 Task: Create a sub task Gather and Analyse Requirements for the task  Implement a new remote support system for a company's IT department in the project AgileFever , assign it to team member softage.4@softage.net and update the status of the sub task to  Off Track , set the priority of the sub task to High
Action: Mouse moved to (382, 461)
Screenshot: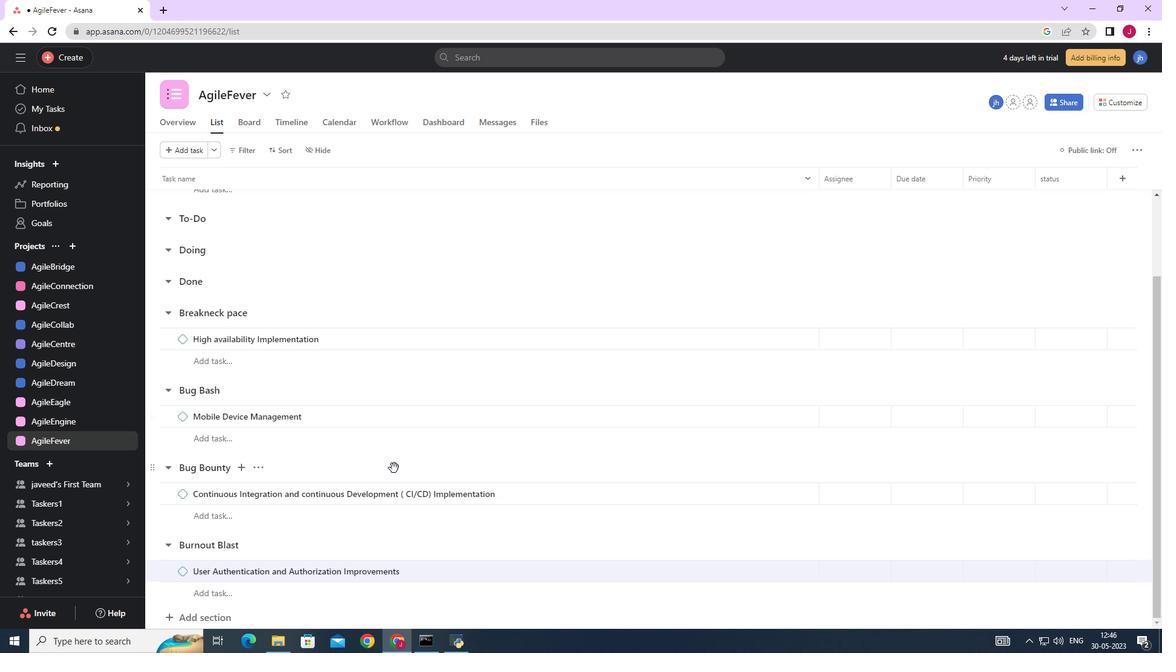 
Action: Mouse scrolled (382, 461) with delta (0, 0)
Screenshot: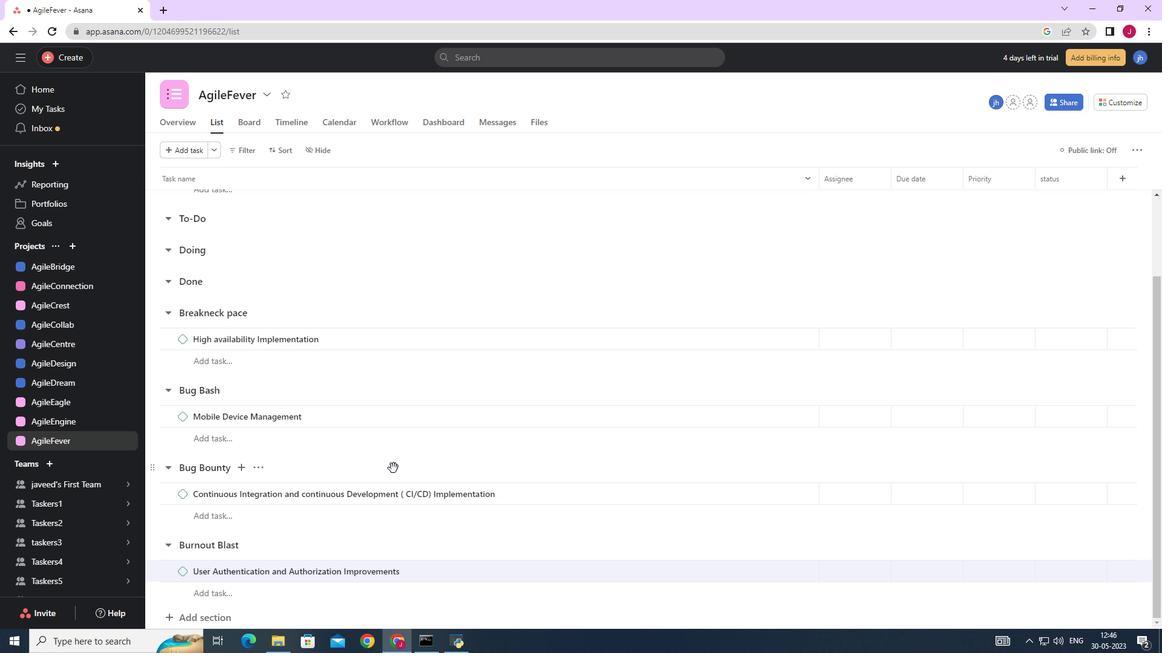 
Action: Mouse scrolled (382, 461) with delta (0, 0)
Screenshot: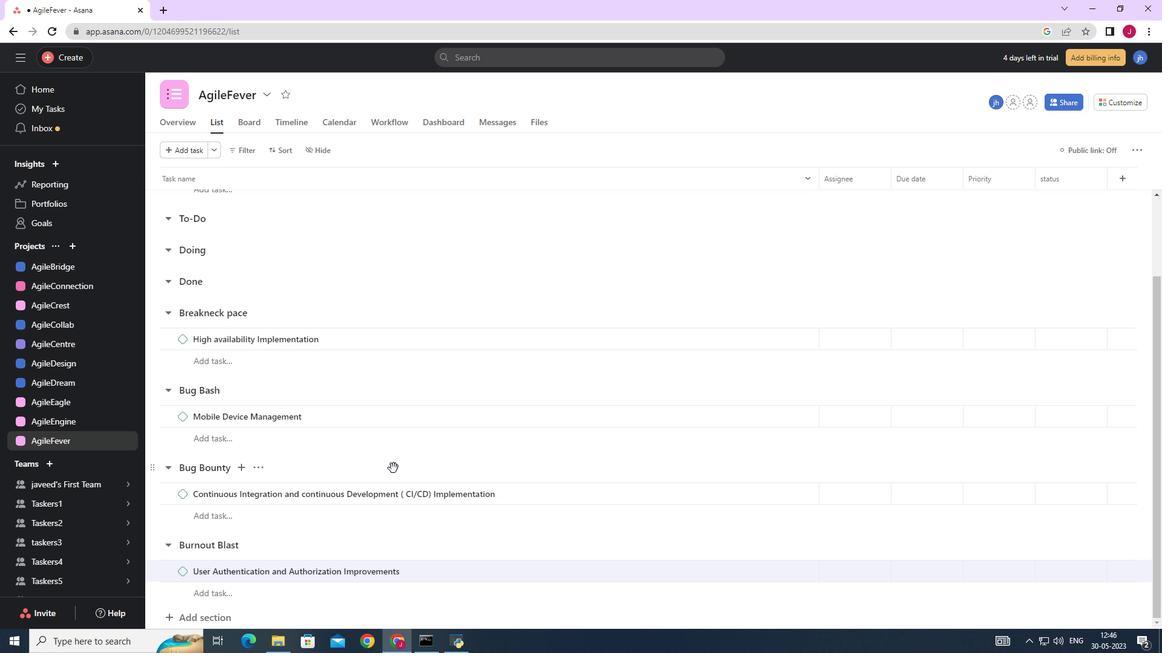 
Action: Mouse scrolled (382, 461) with delta (0, 0)
Screenshot: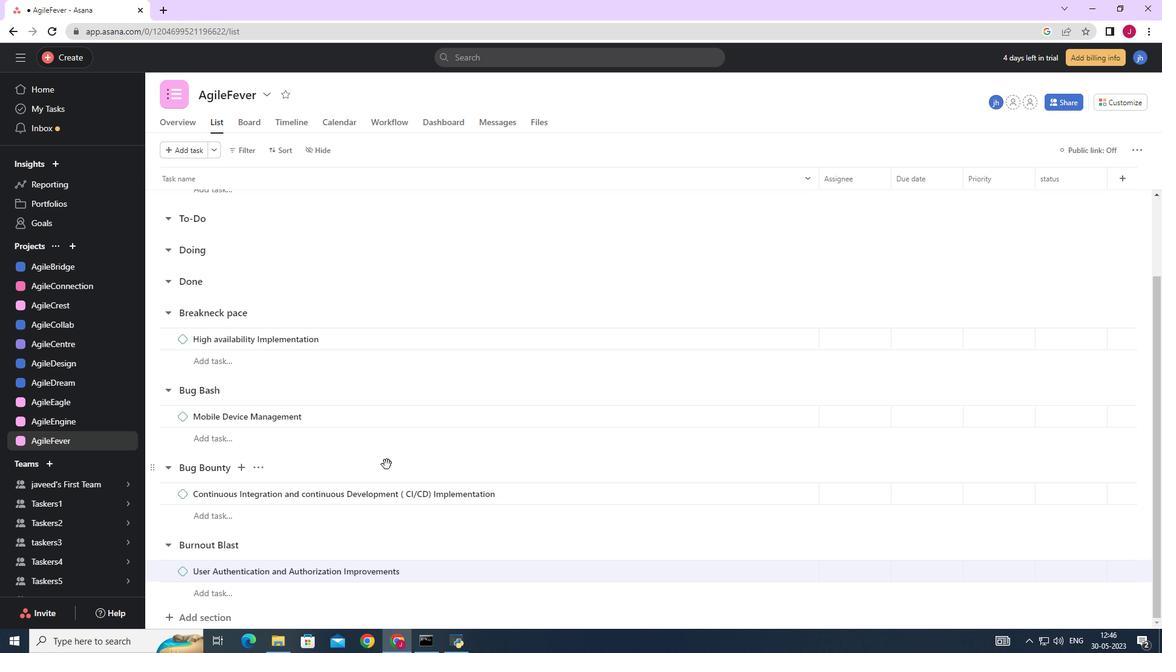 
Action: Mouse scrolled (382, 461) with delta (0, 0)
Screenshot: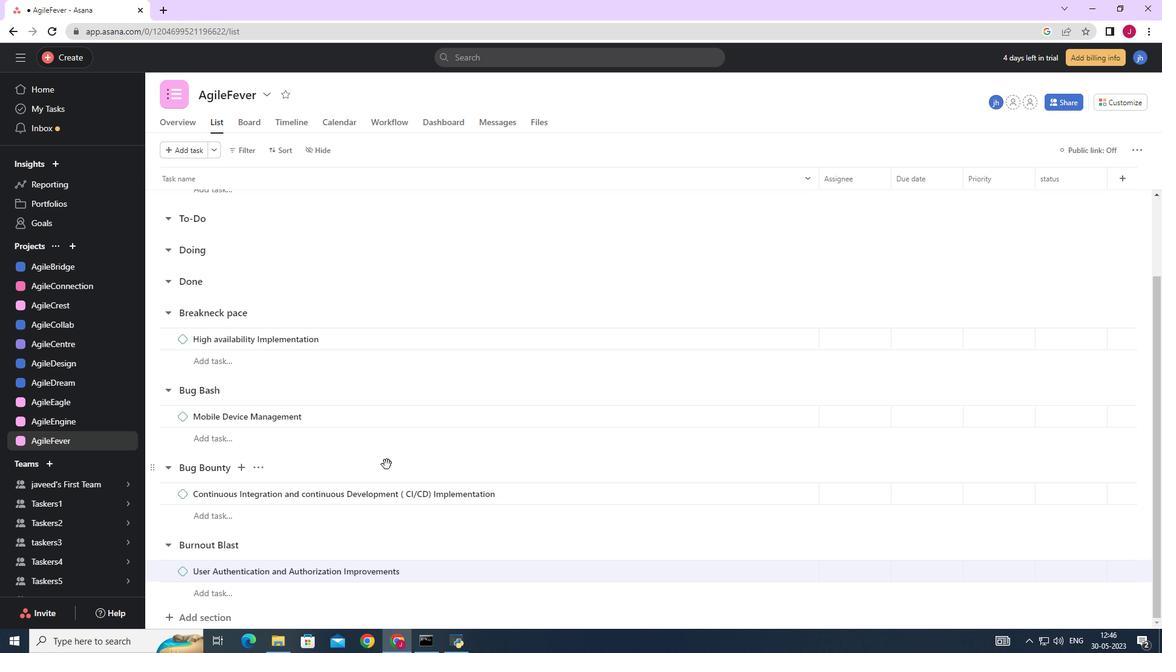 
Action: Mouse moved to (369, 416)
Screenshot: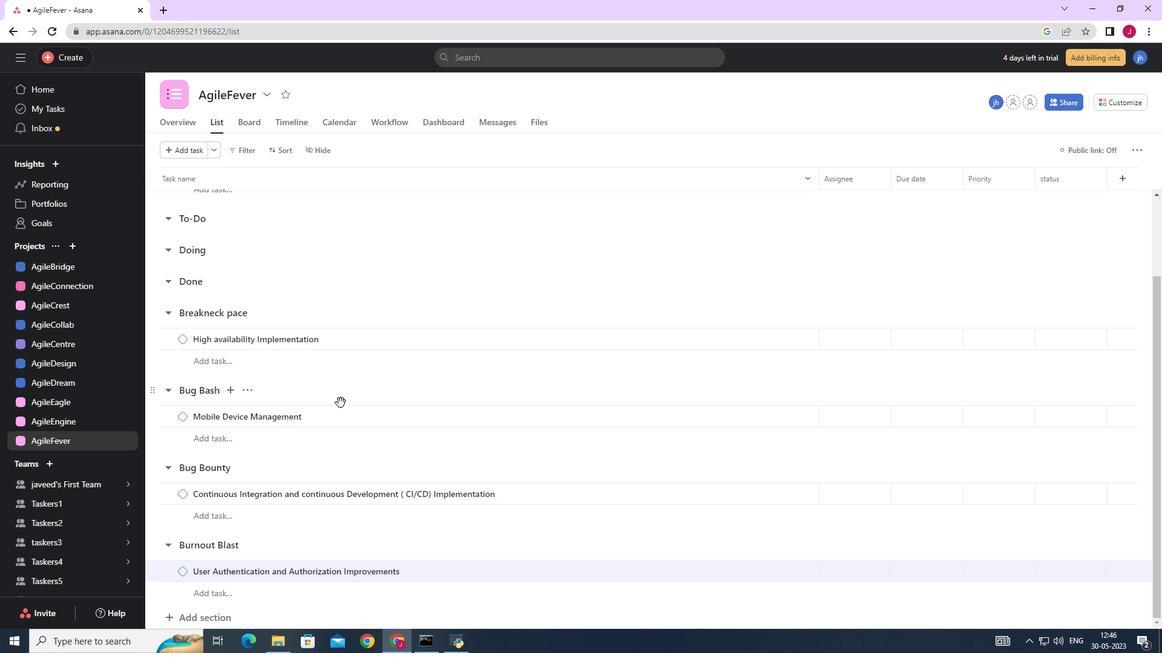 
Action: Mouse scrolled (369, 417) with delta (0, 0)
Screenshot: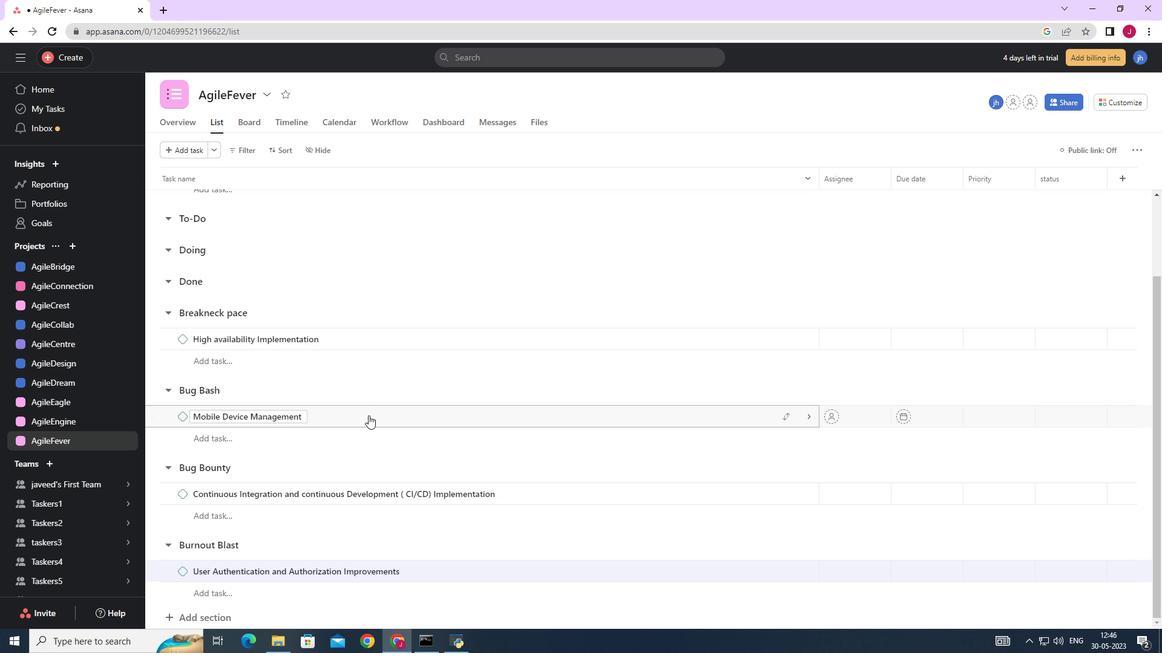 
Action: Mouse scrolled (369, 417) with delta (0, 0)
Screenshot: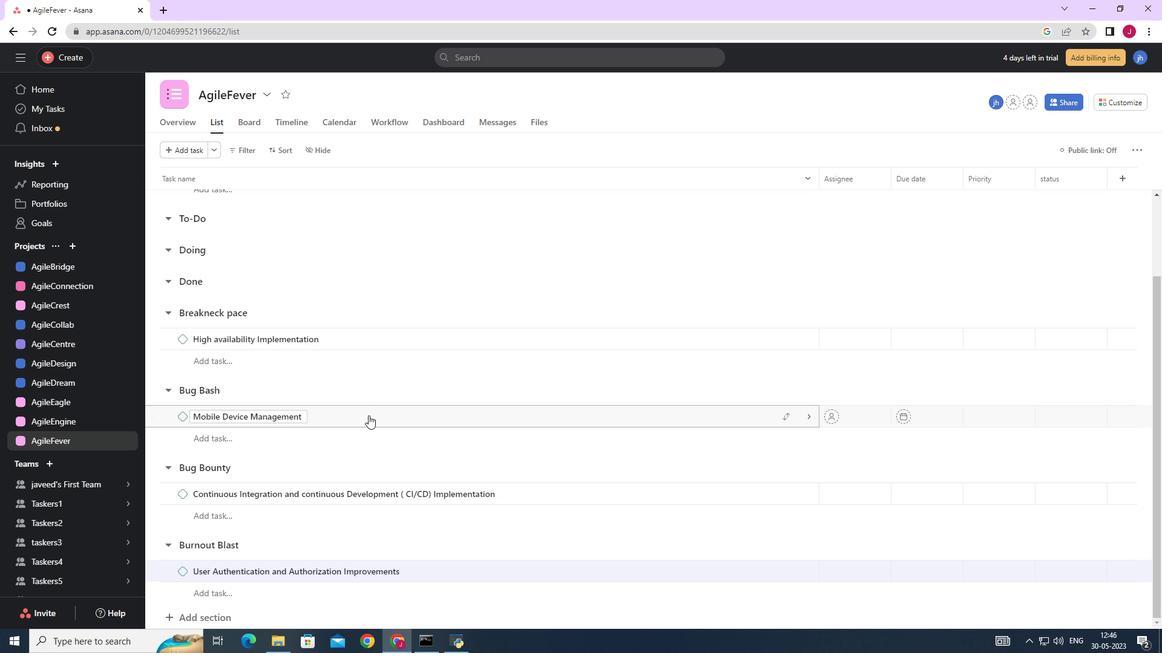 
Action: Mouse scrolled (369, 417) with delta (0, 0)
Screenshot: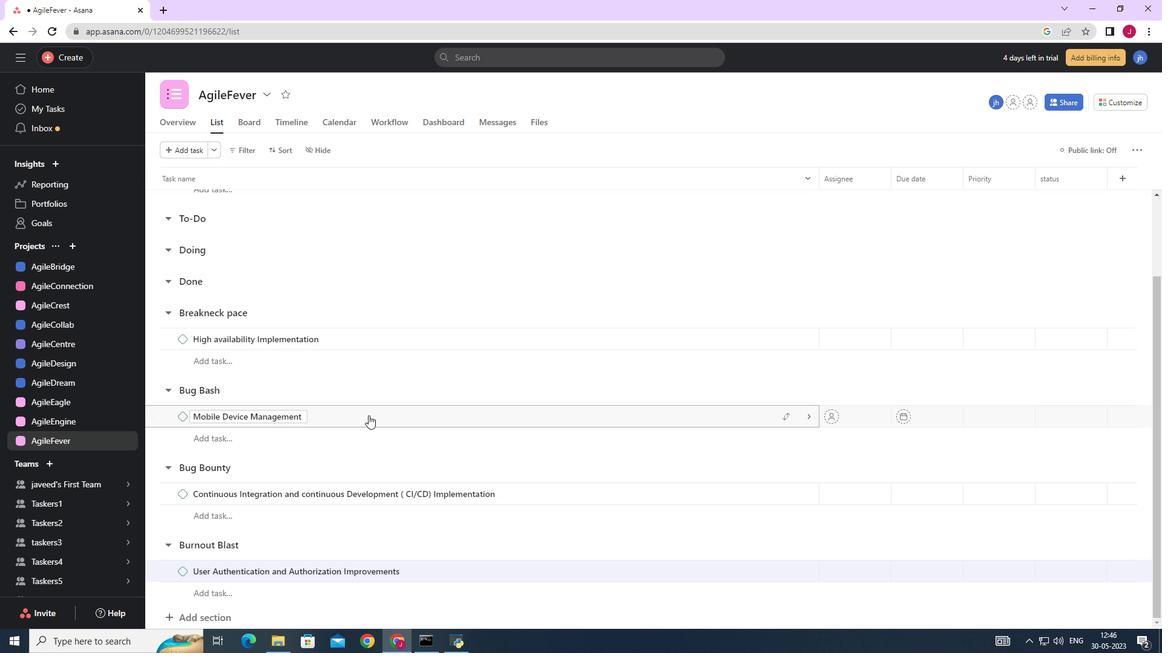 
Action: Mouse scrolled (369, 417) with delta (0, 0)
Screenshot: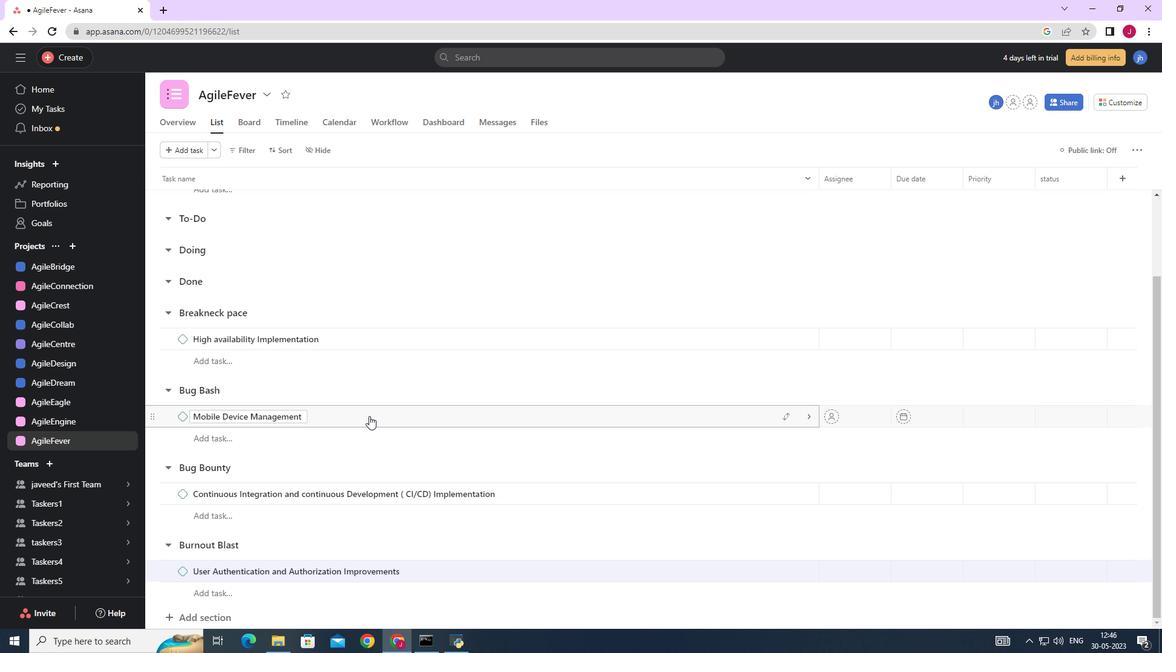 
Action: Mouse moved to (374, 464)
Screenshot: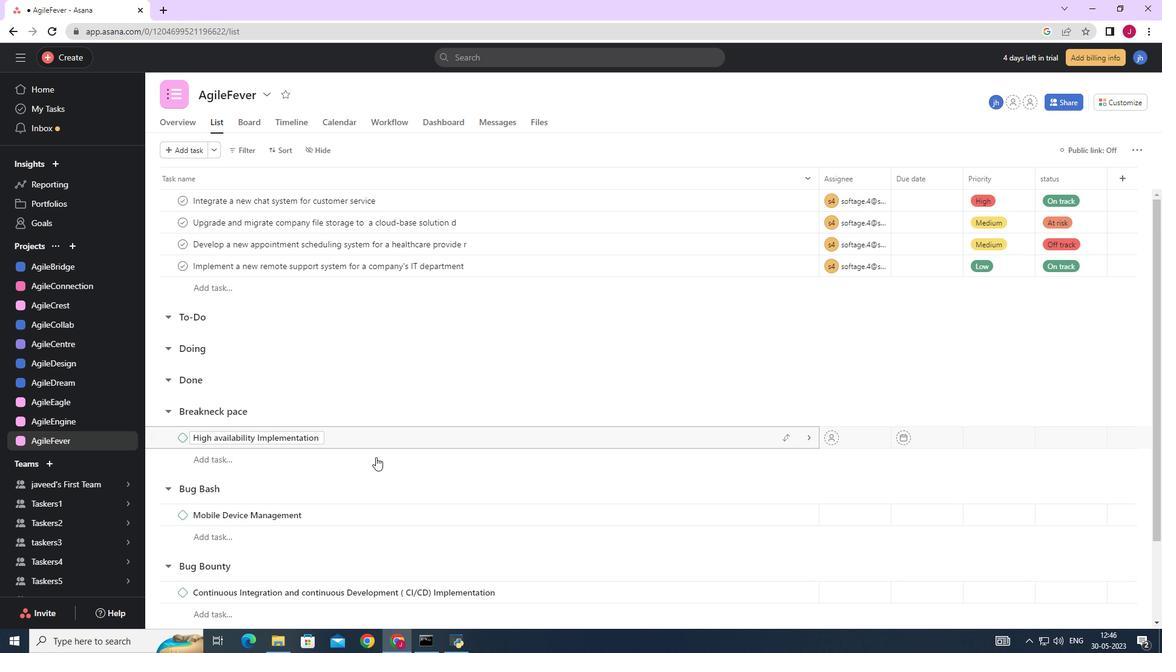 
Action: Mouse scrolled (374, 461) with delta (0, 0)
Screenshot: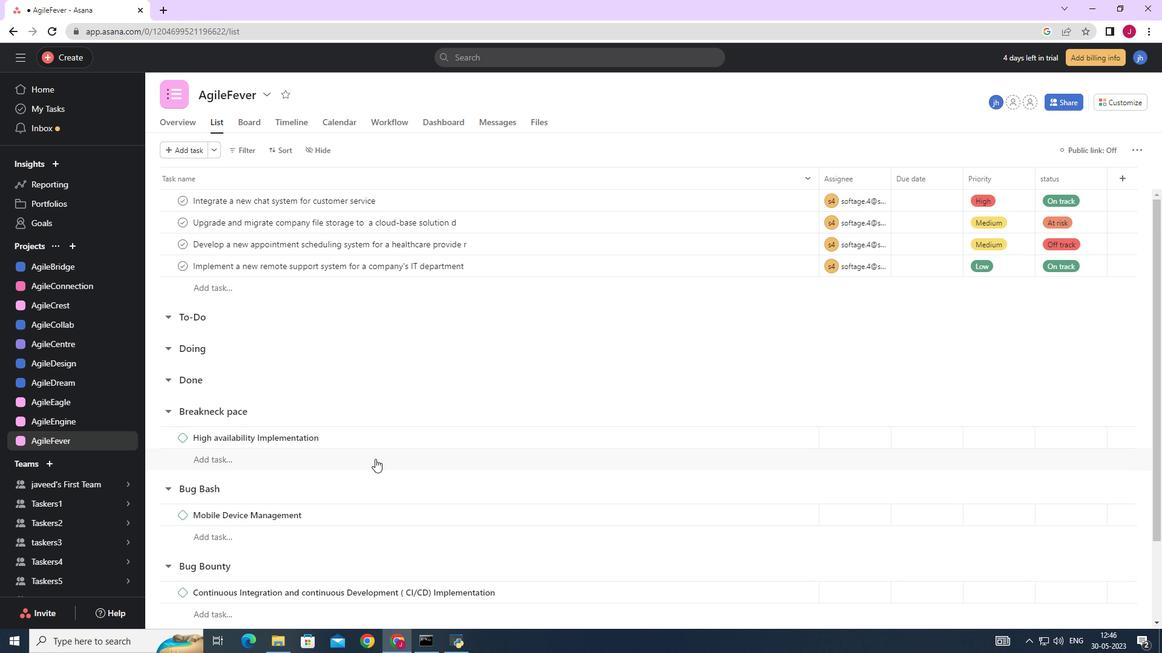 
Action: Mouse moved to (372, 470)
Screenshot: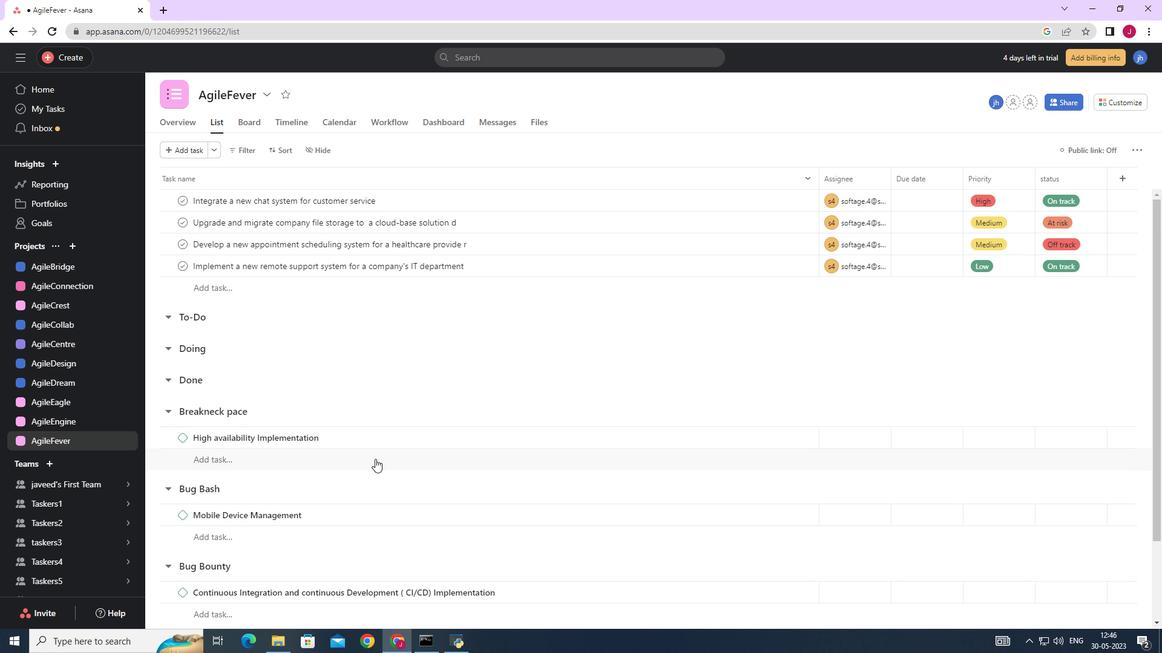 
Action: Mouse scrolled (374, 466) with delta (0, 0)
Screenshot: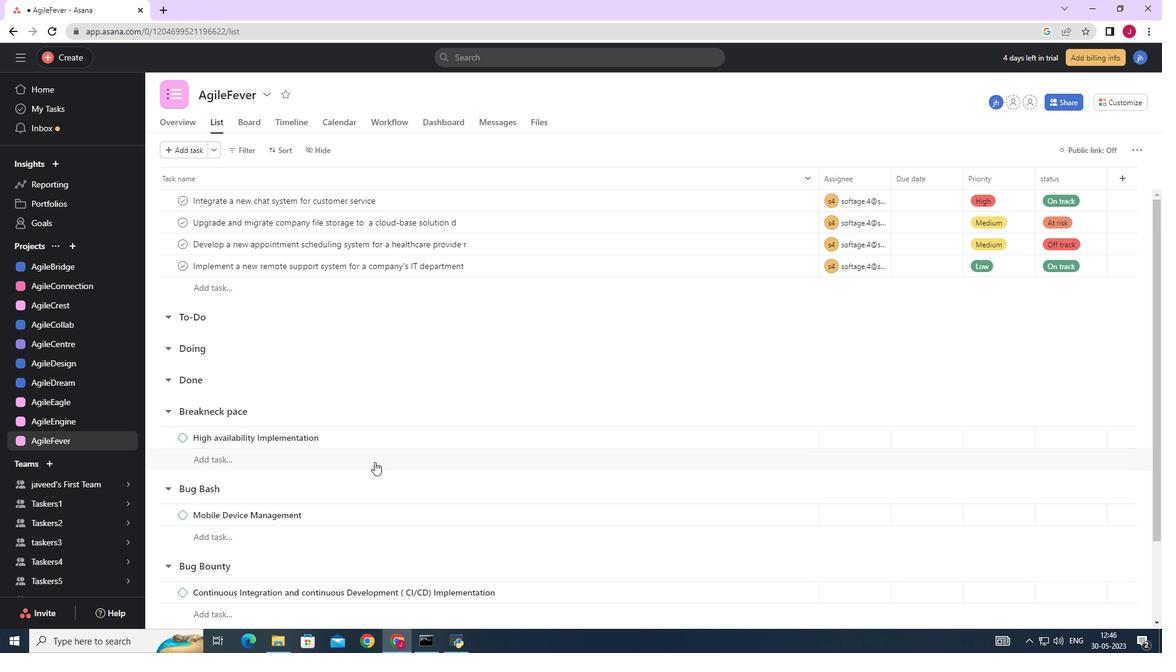 
Action: Mouse scrolled (374, 466) with delta (0, 0)
Screenshot: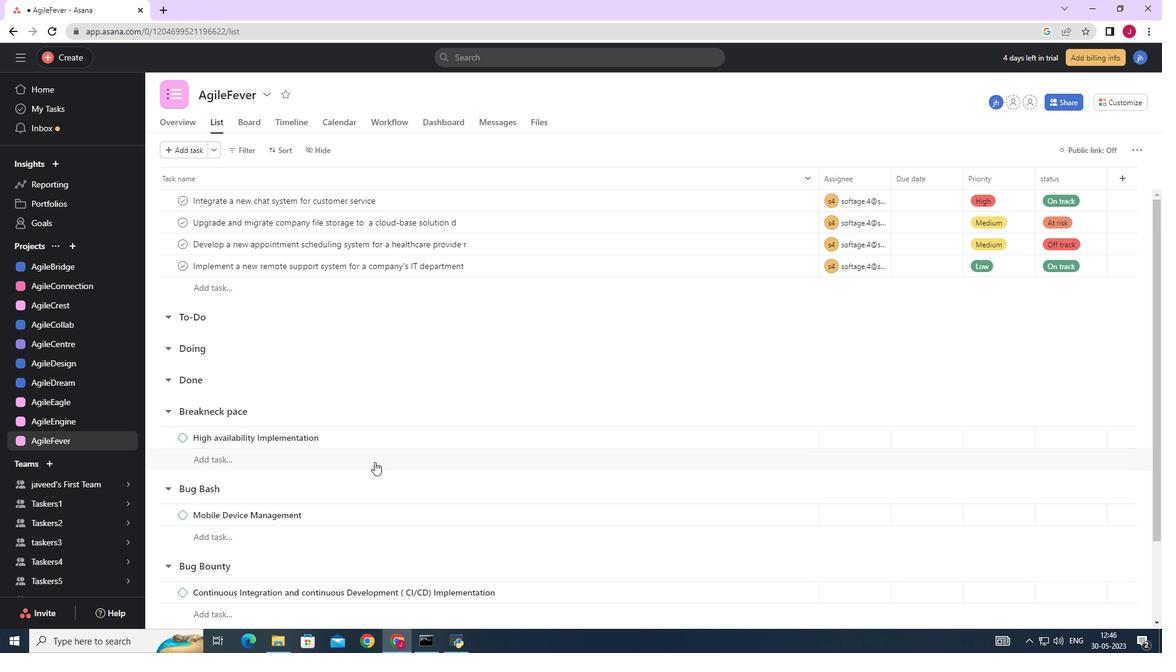 
Action: Mouse scrolled (374, 466) with delta (0, 0)
Screenshot: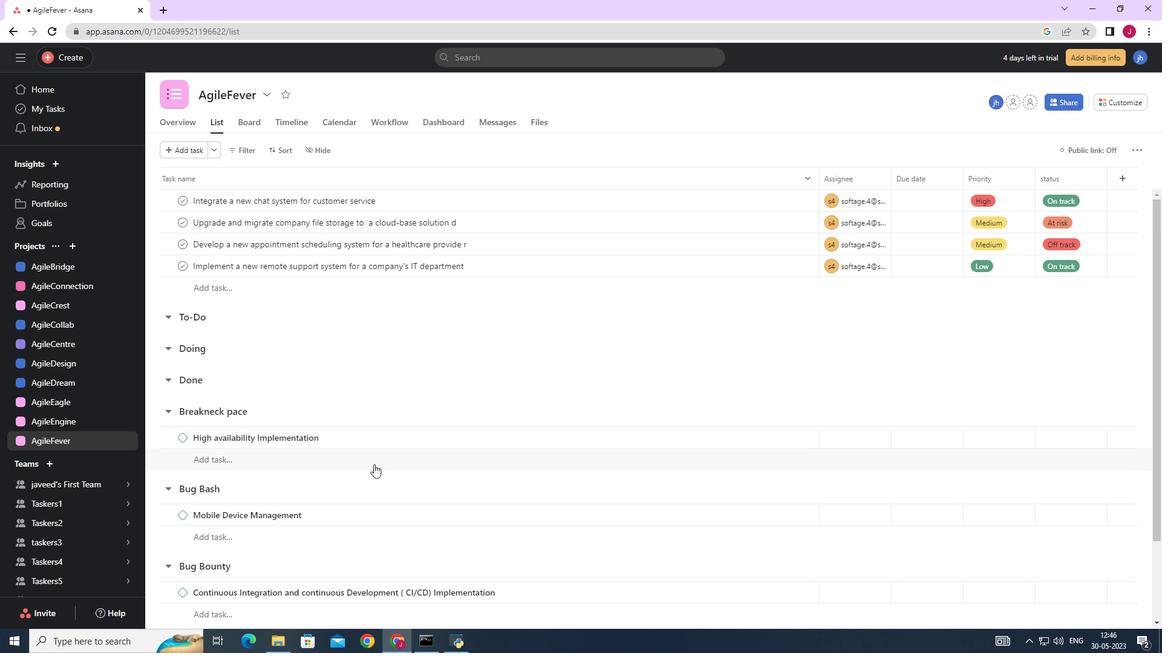 
Action: Mouse scrolled (374, 466) with delta (0, 0)
Screenshot: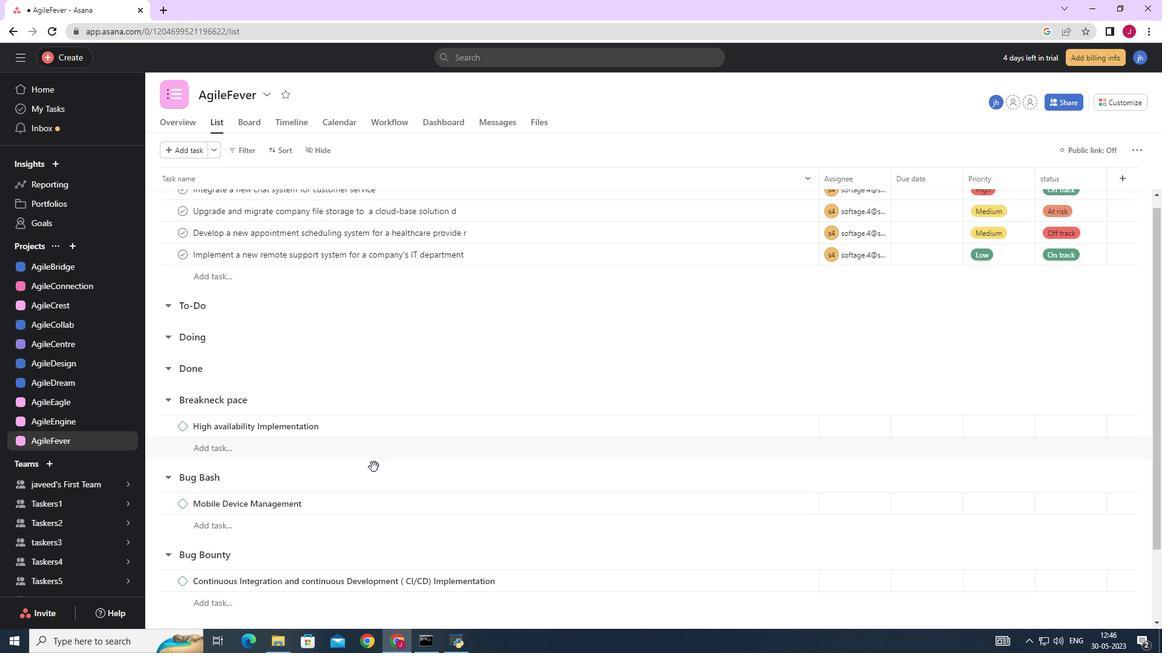 
Action: Mouse scrolled (373, 467) with delta (0, 0)
Screenshot: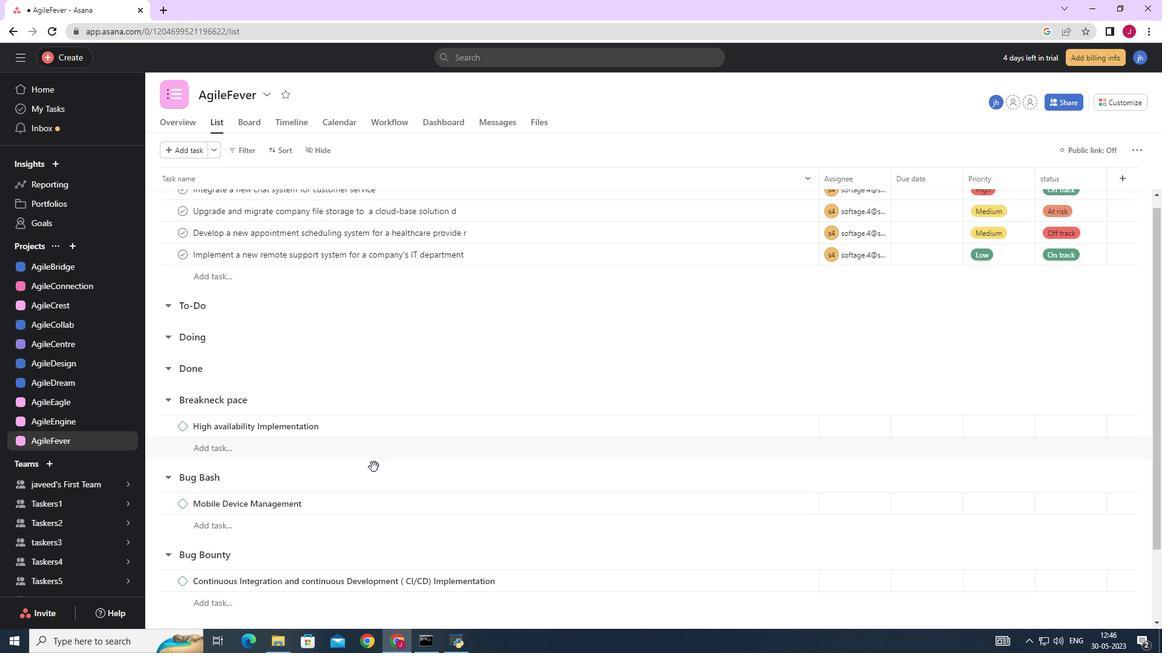 
Action: Mouse moved to (371, 470)
Screenshot: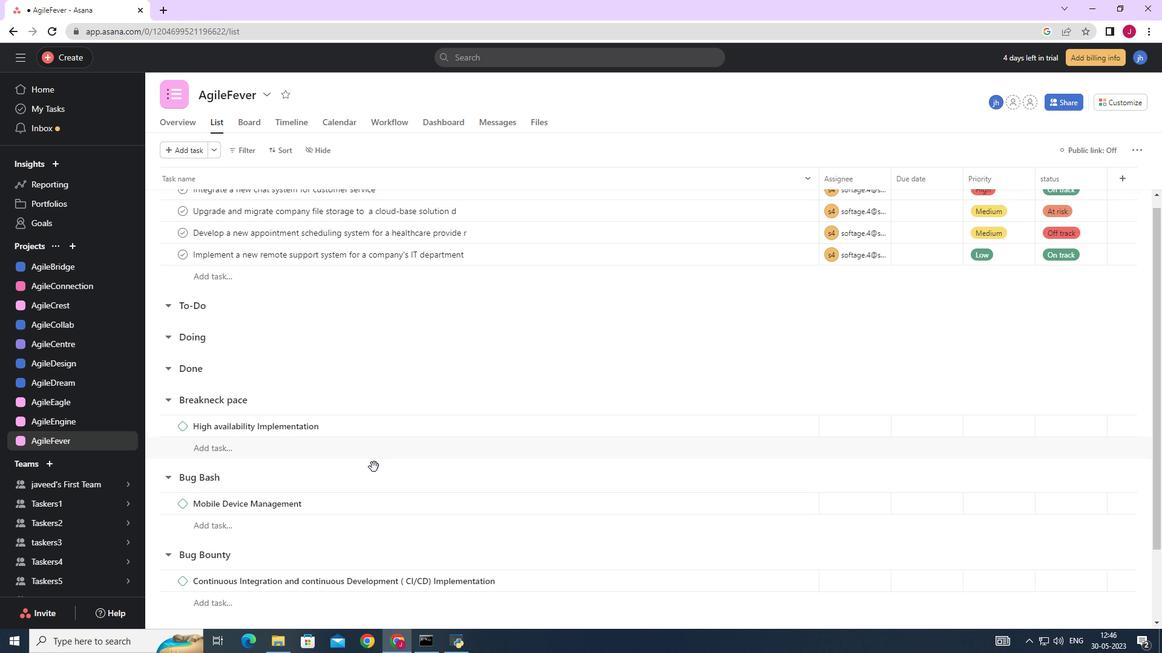 
Action: Mouse scrolled (371, 470) with delta (0, 0)
Screenshot: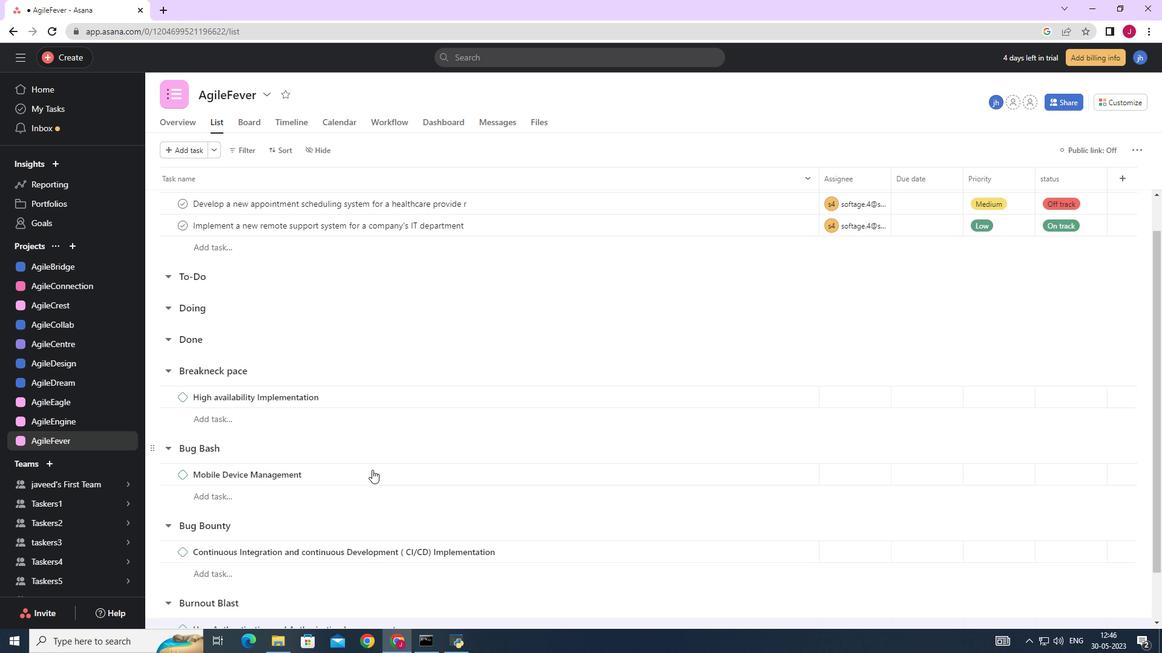
Action: Mouse scrolled (371, 470) with delta (0, 0)
Screenshot: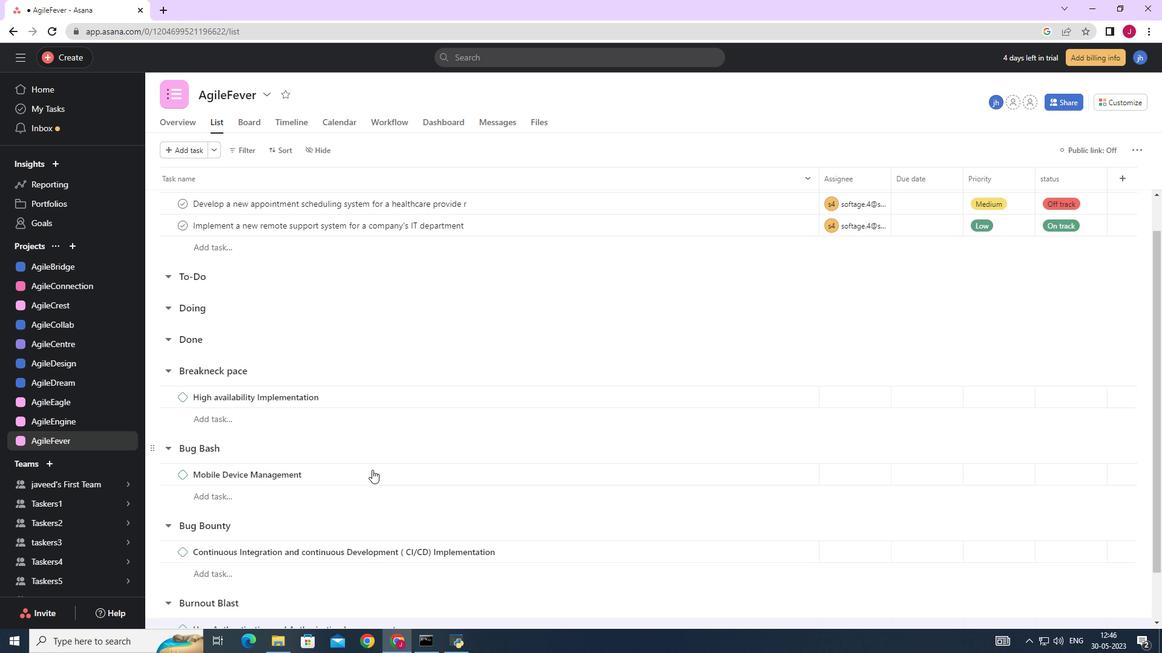 
Action: Mouse scrolled (371, 470) with delta (0, 0)
Screenshot: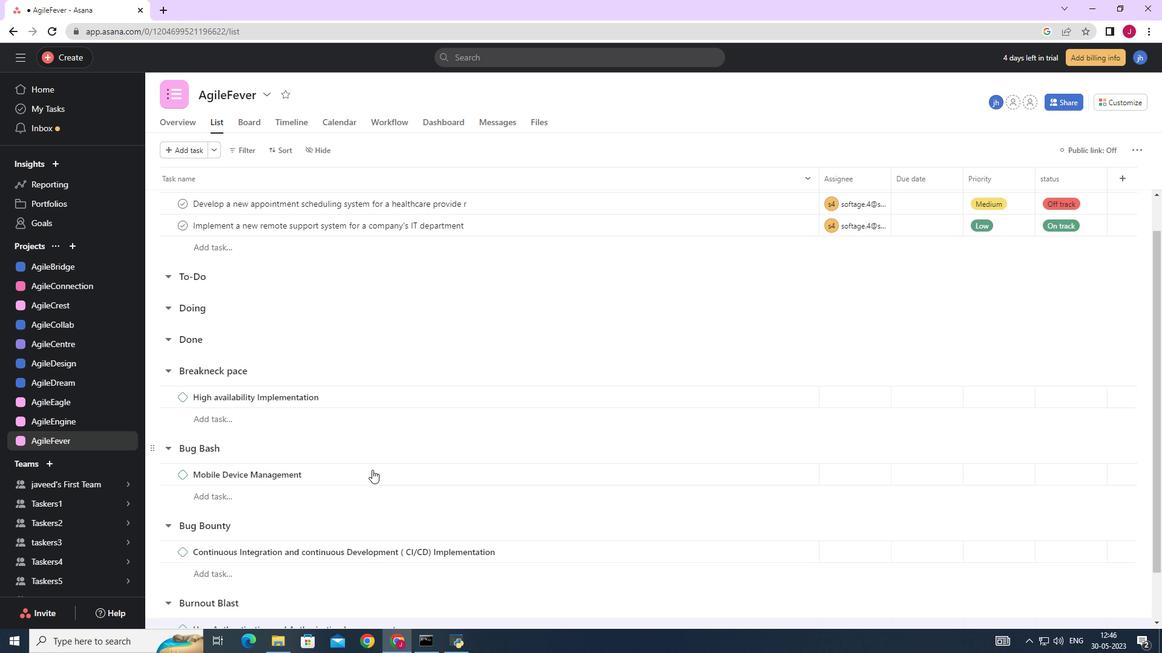 
Action: Mouse scrolled (371, 470) with delta (0, 0)
Screenshot: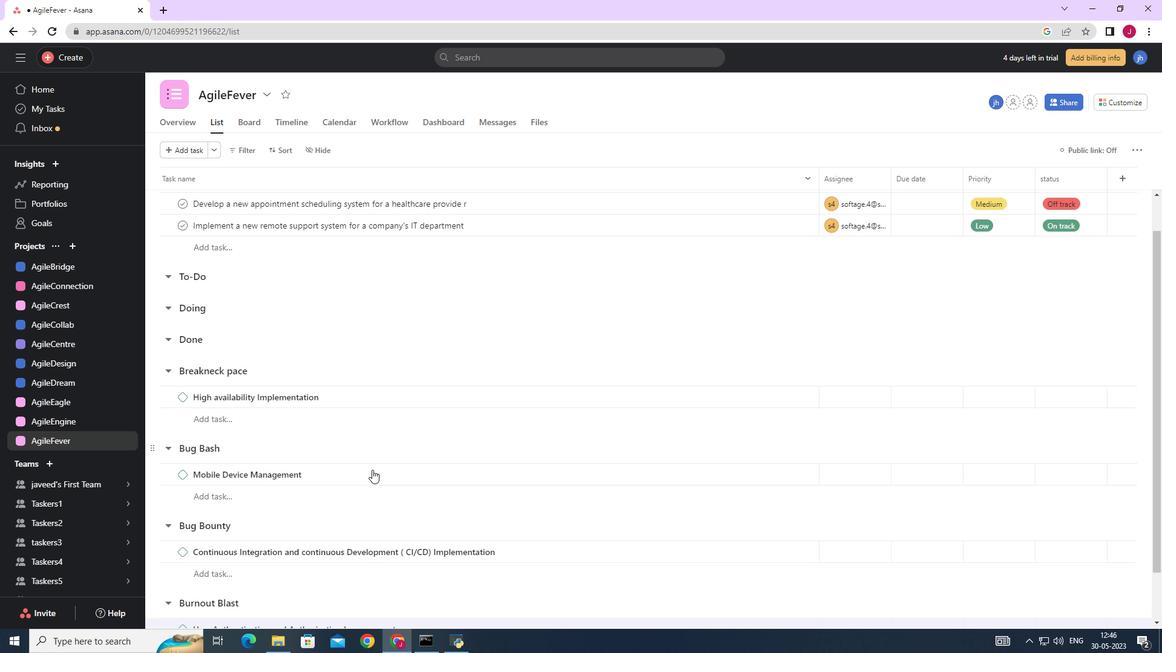 
Action: Mouse scrolled (371, 470) with delta (0, 0)
Screenshot: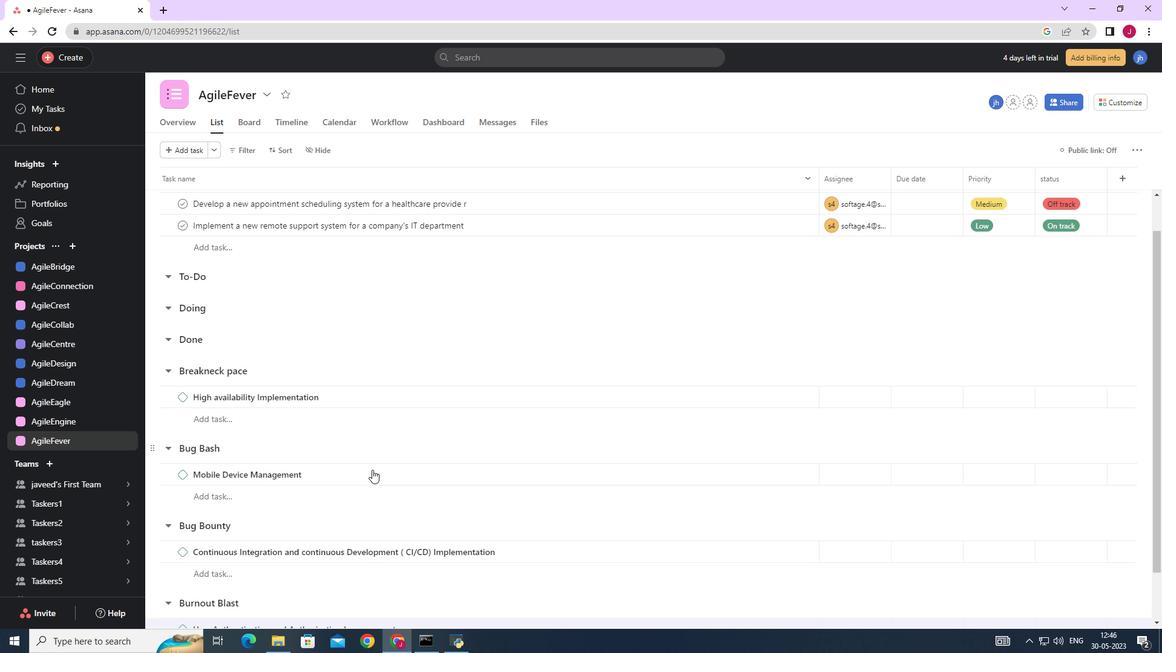 
Action: Mouse moved to (371, 470)
Screenshot: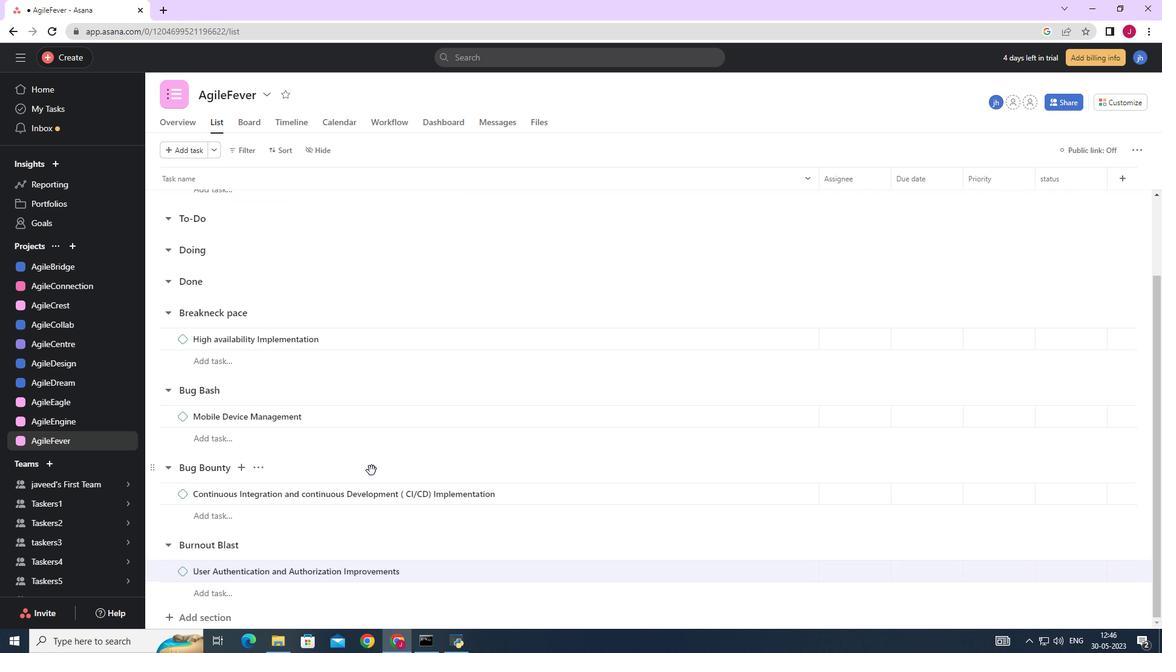 
Action: Mouse scrolled (371, 470) with delta (0, 0)
Screenshot: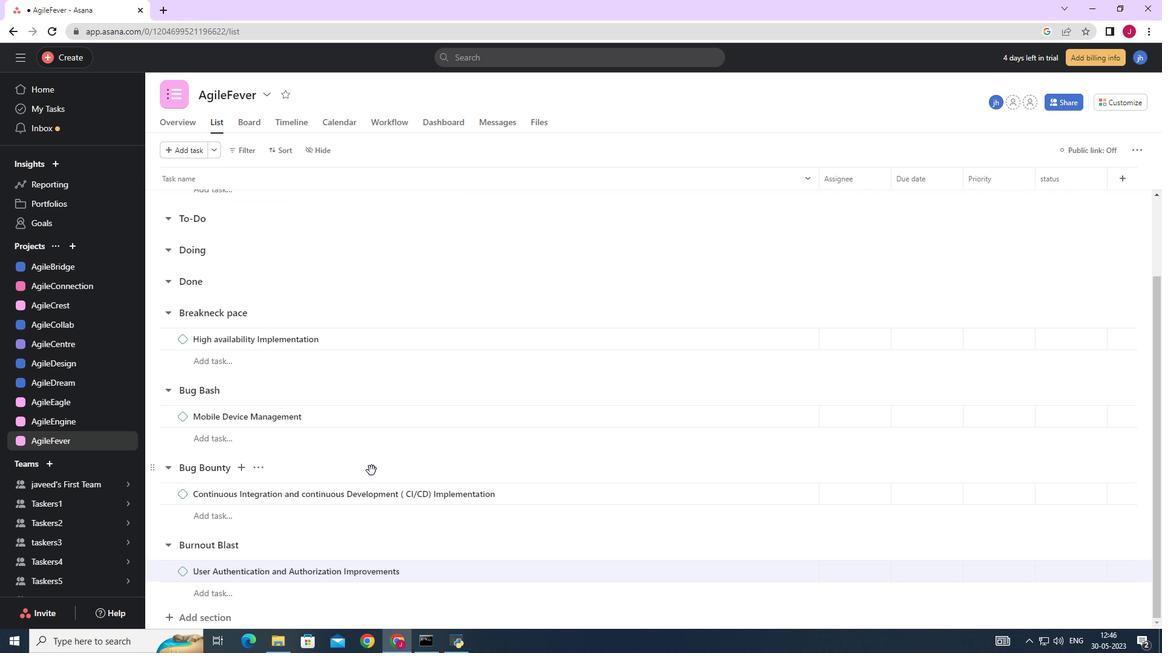 
Action: Mouse scrolled (371, 470) with delta (0, 0)
Screenshot: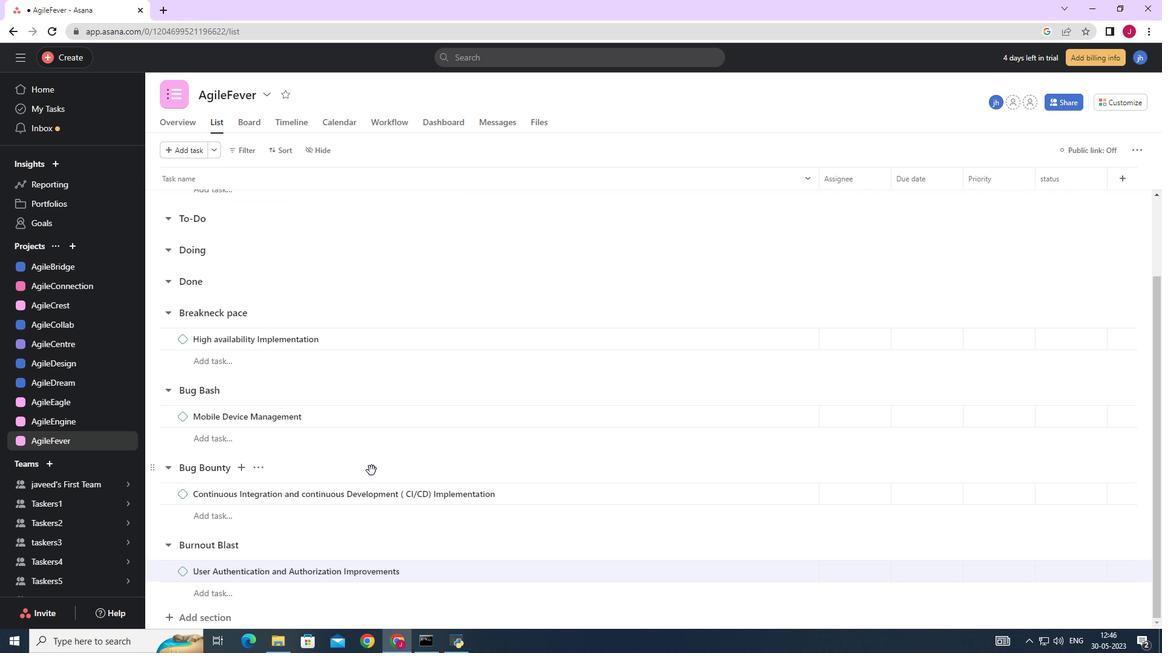 
Action: Mouse scrolled (371, 470) with delta (0, 0)
Screenshot: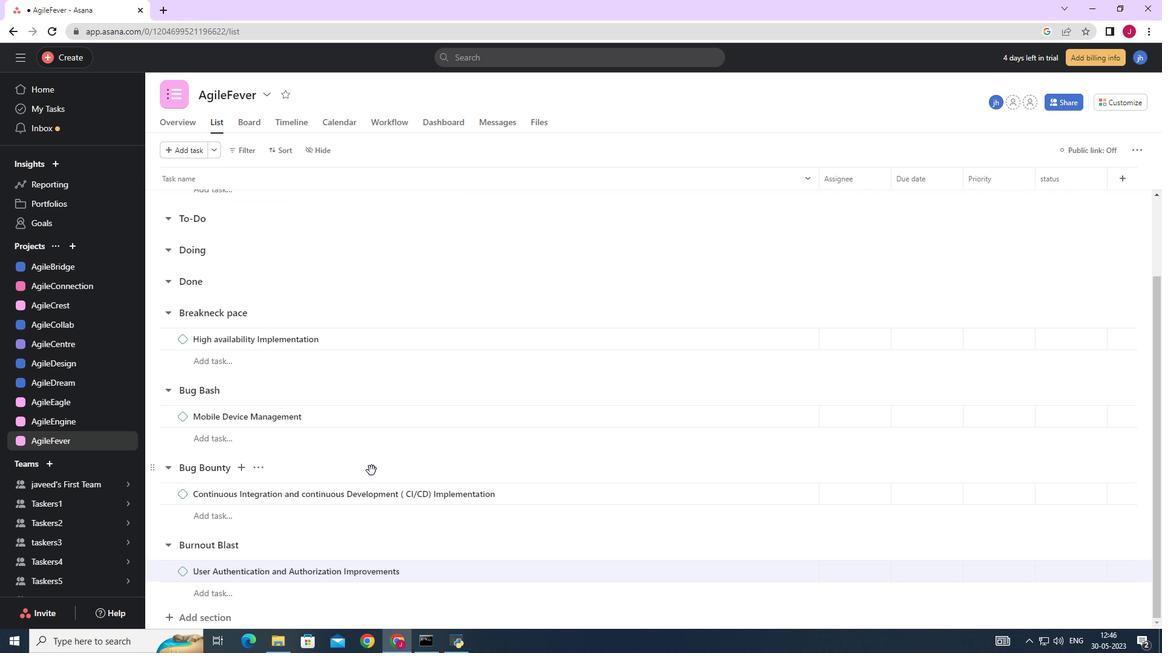 
Action: Mouse moved to (371, 471)
Screenshot: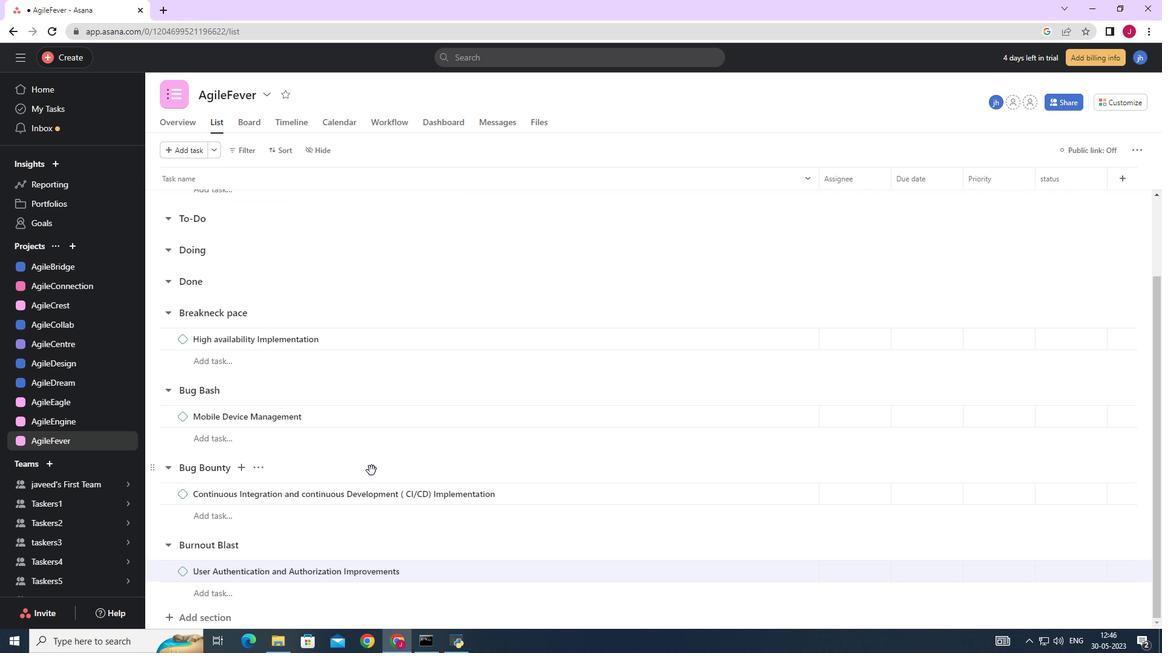 
Action: Mouse scrolled (371, 470) with delta (0, 0)
Screenshot: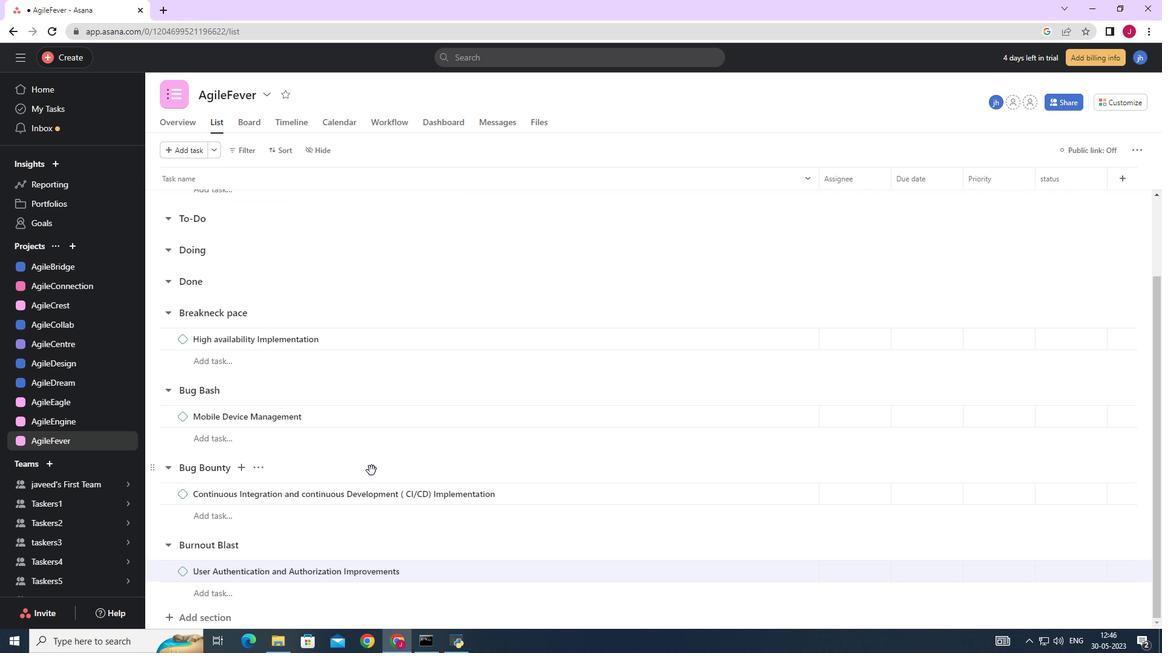
Action: Mouse moved to (274, 489)
Screenshot: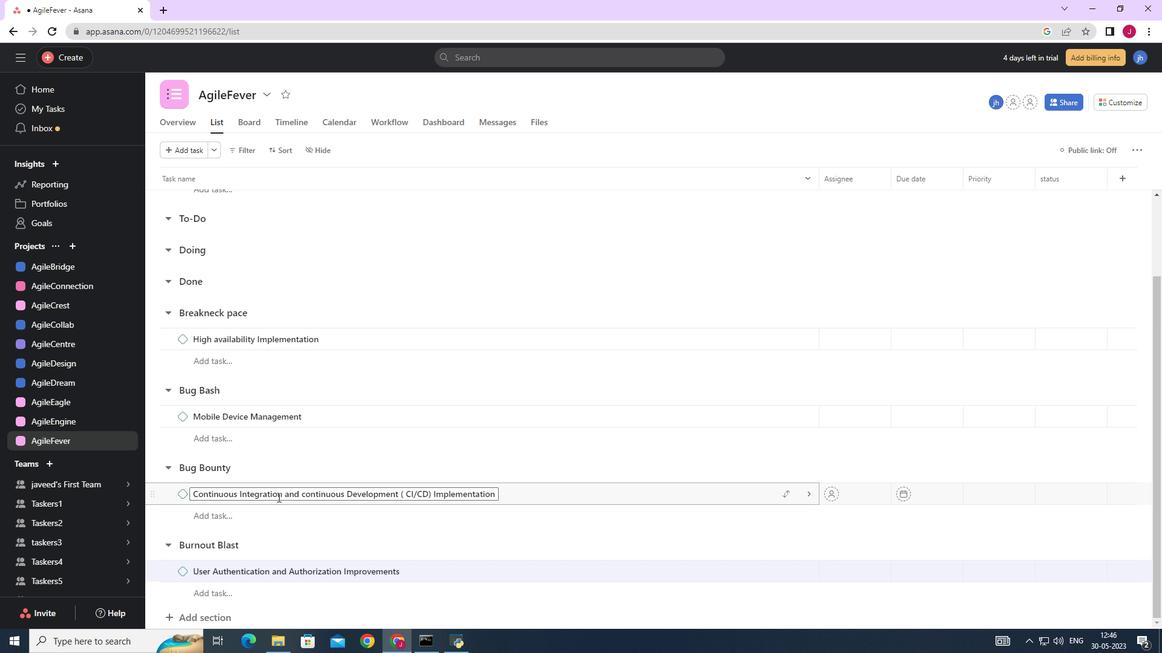 
Action: Mouse scrolled (274, 490) with delta (0, 0)
Screenshot: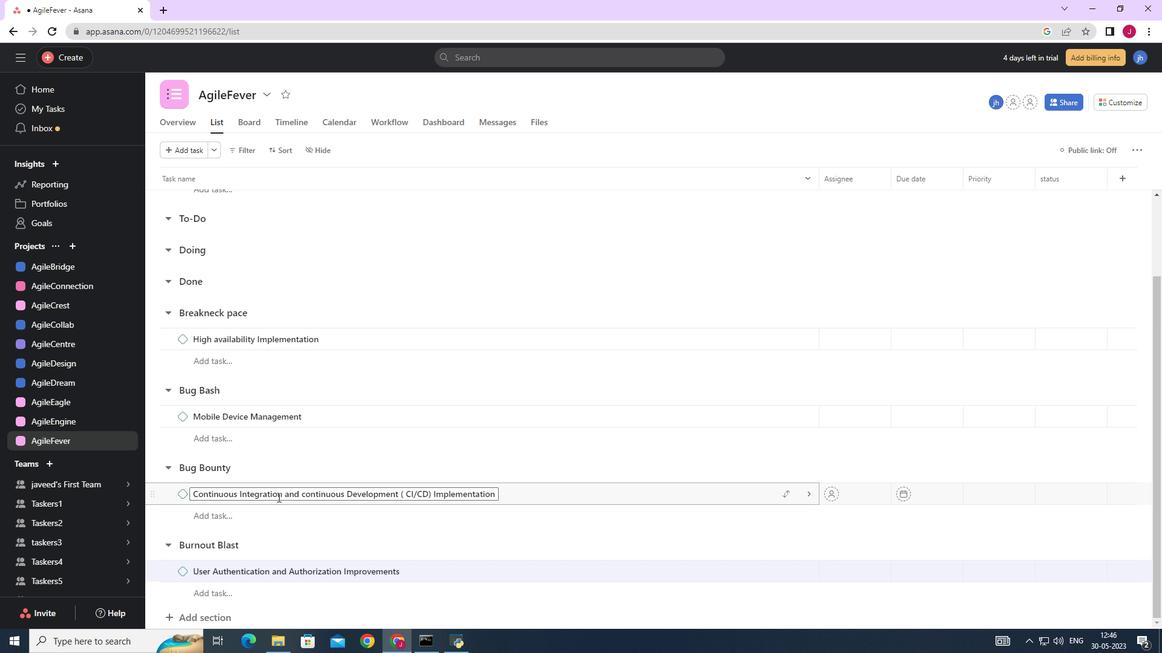 
Action: Mouse moved to (274, 489)
Screenshot: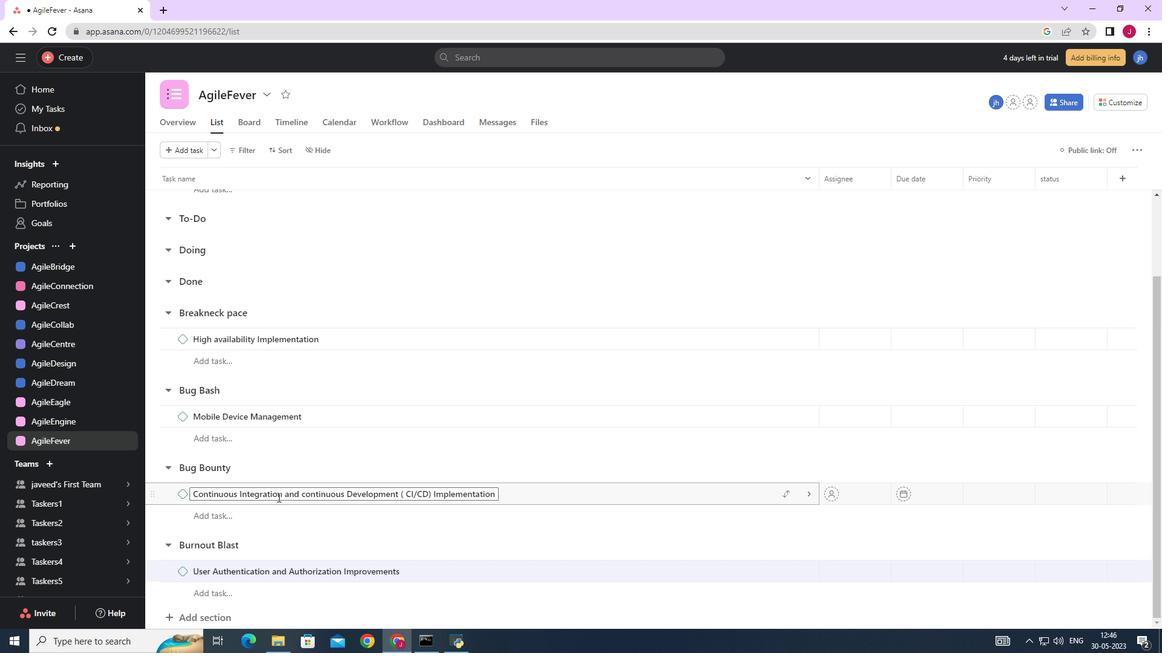 
Action: Mouse scrolled (274, 489) with delta (0, 0)
Screenshot: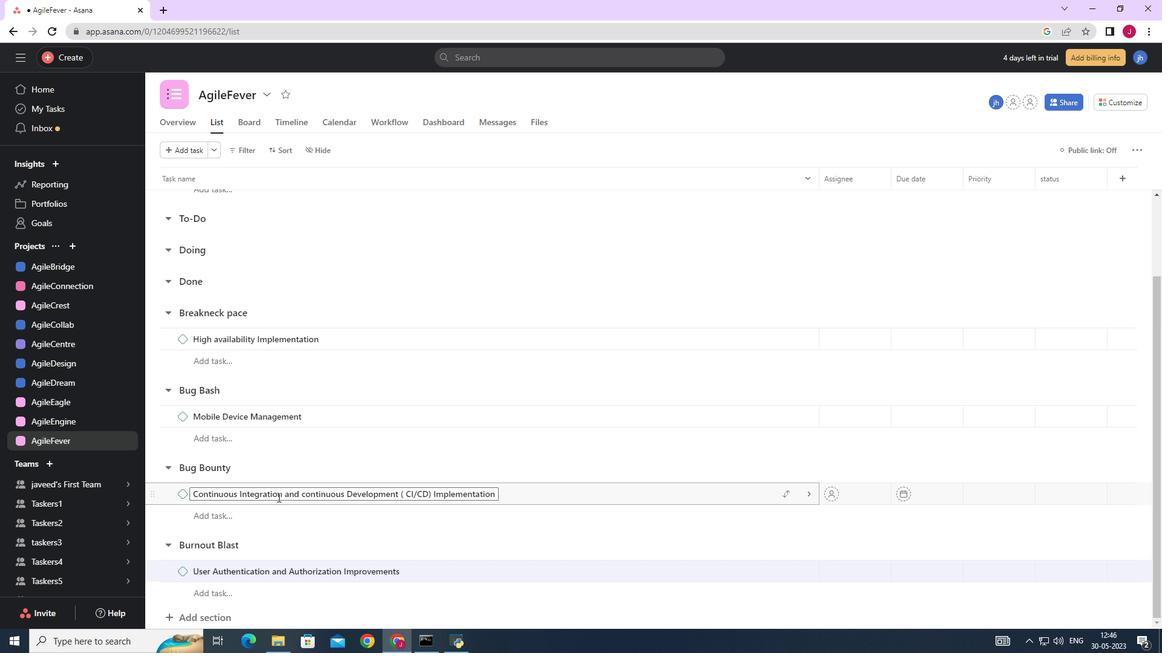 
Action: Mouse moved to (273, 488)
Screenshot: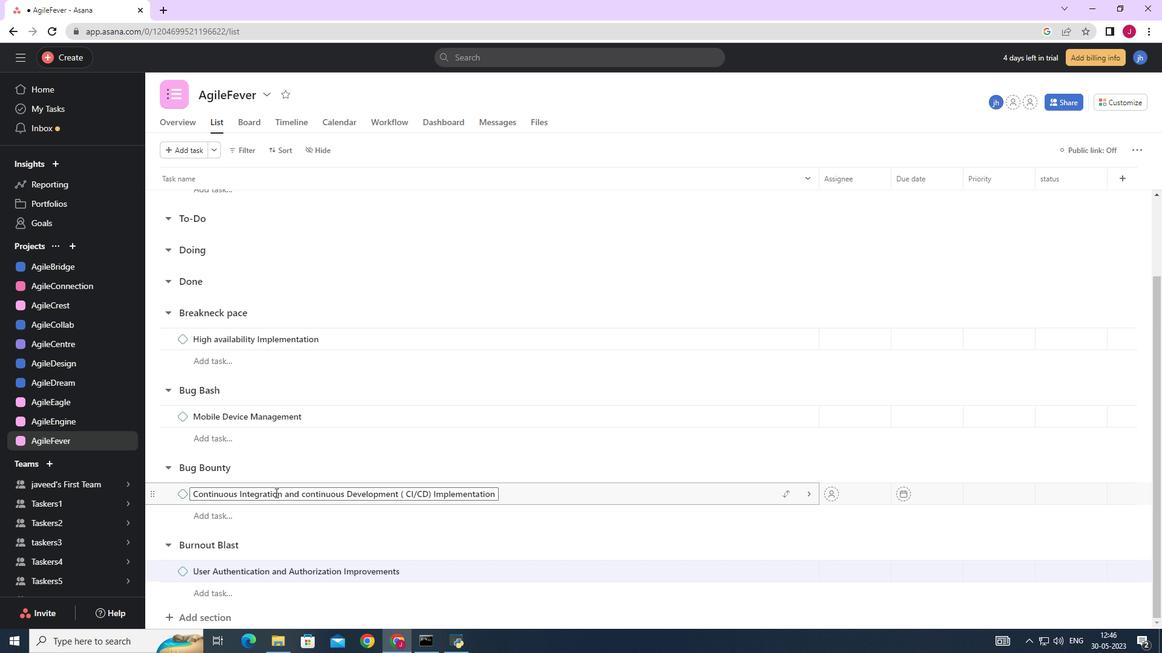 
Action: Mouse scrolled (273, 489) with delta (0, 0)
Screenshot: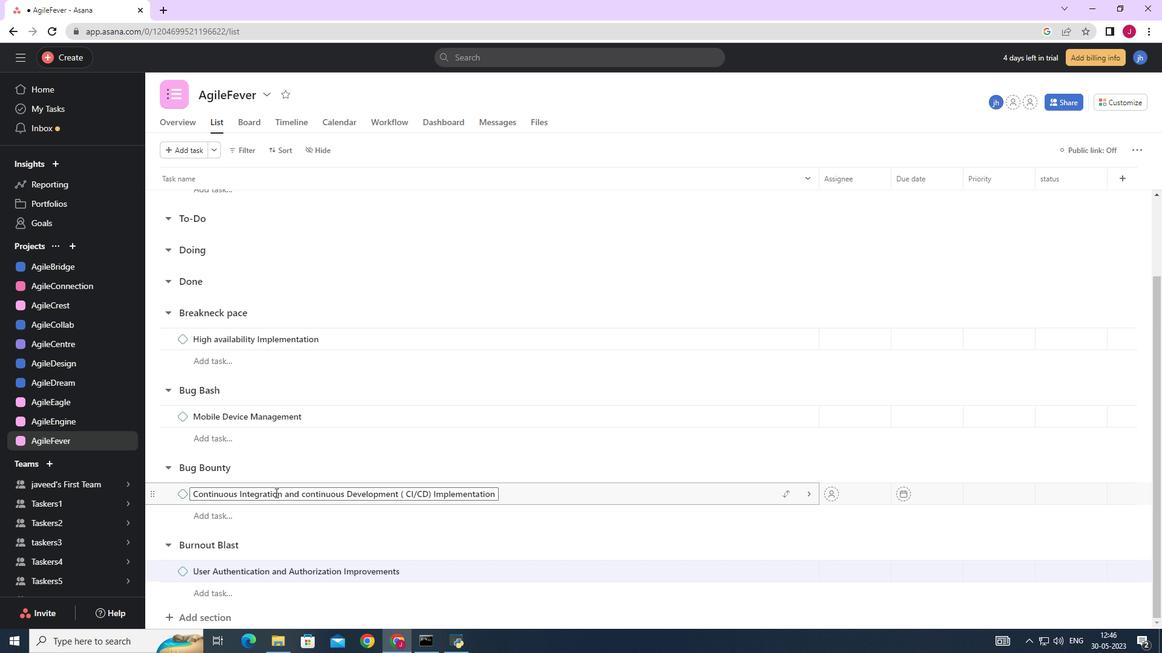 
Action: Mouse scrolled (273, 489) with delta (0, 0)
Screenshot: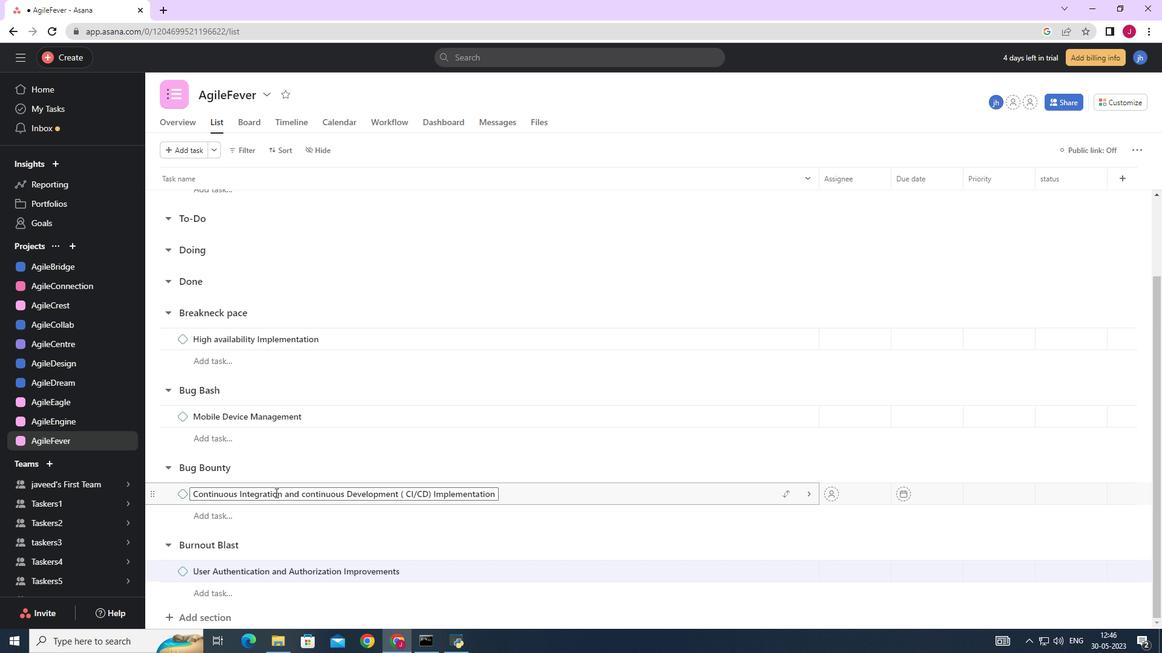 
Action: Mouse scrolled (273, 489) with delta (0, 0)
Screenshot: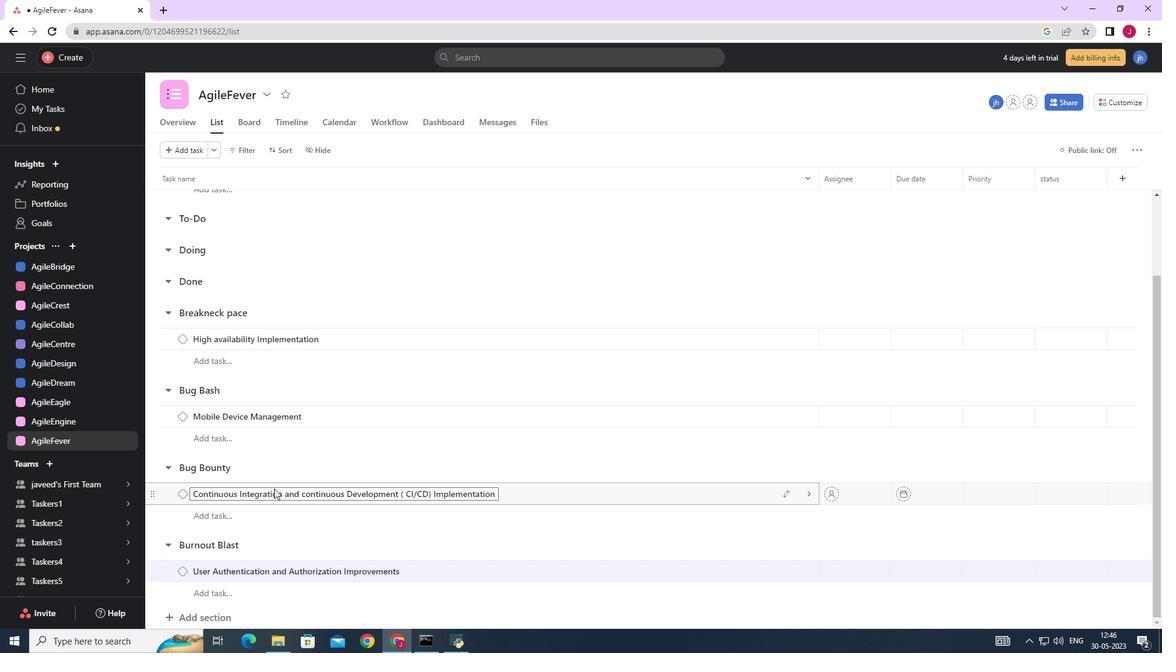 
Action: Mouse moved to (756, 265)
Screenshot: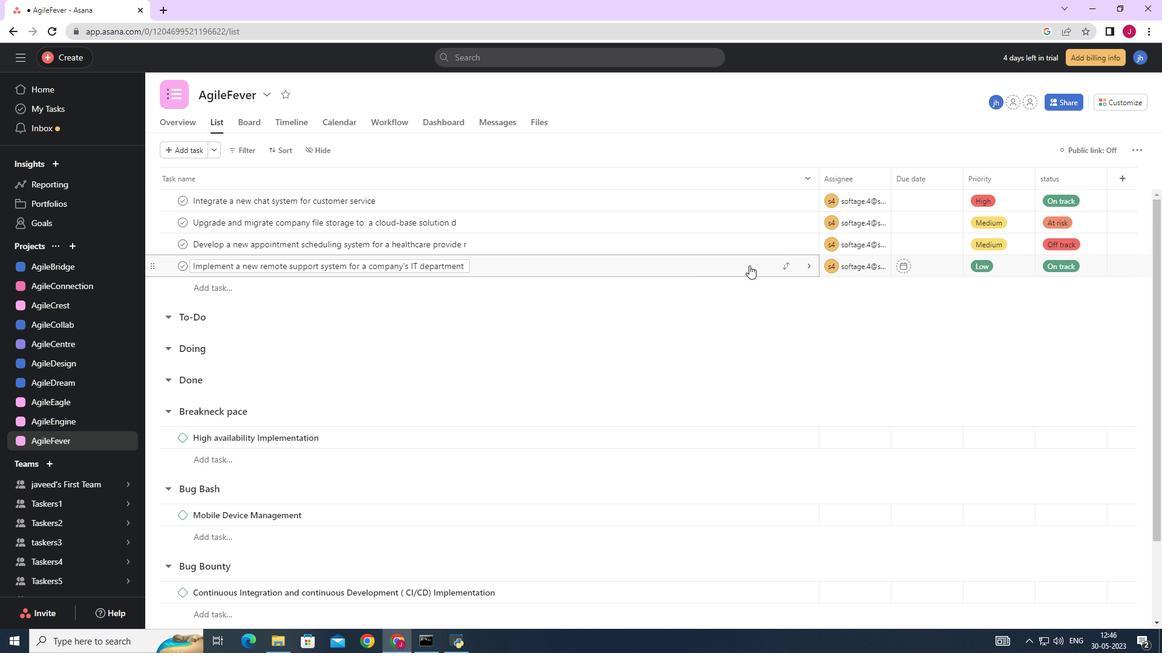 
Action: Mouse pressed left at (756, 265)
Screenshot: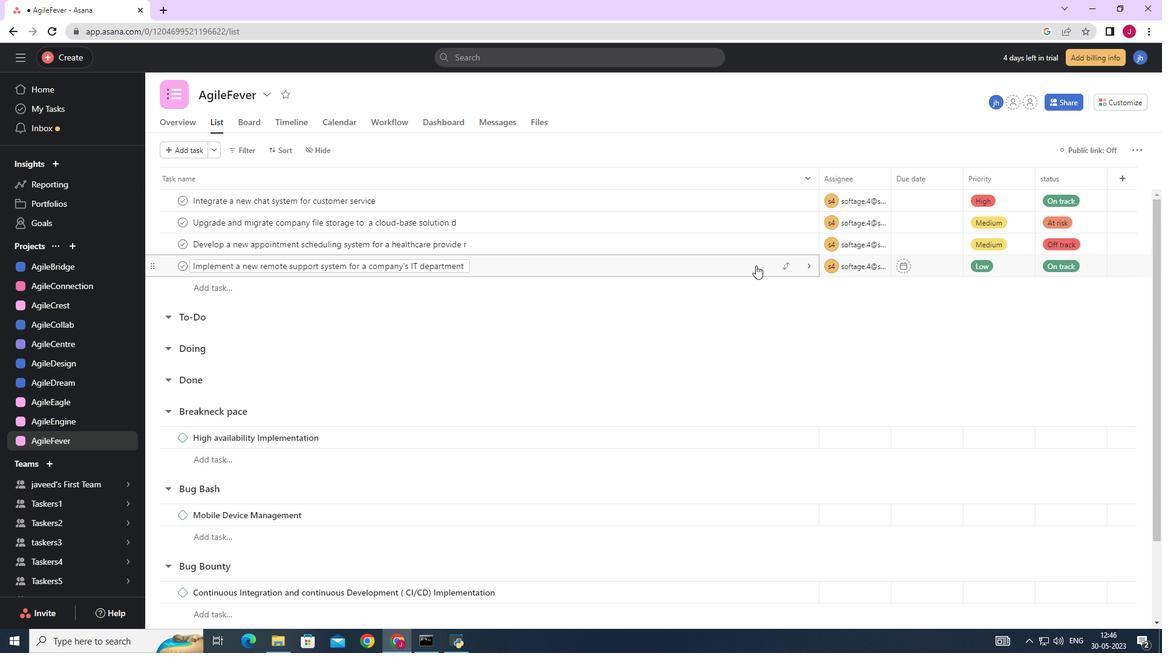 
Action: Mouse moved to (844, 414)
Screenshot: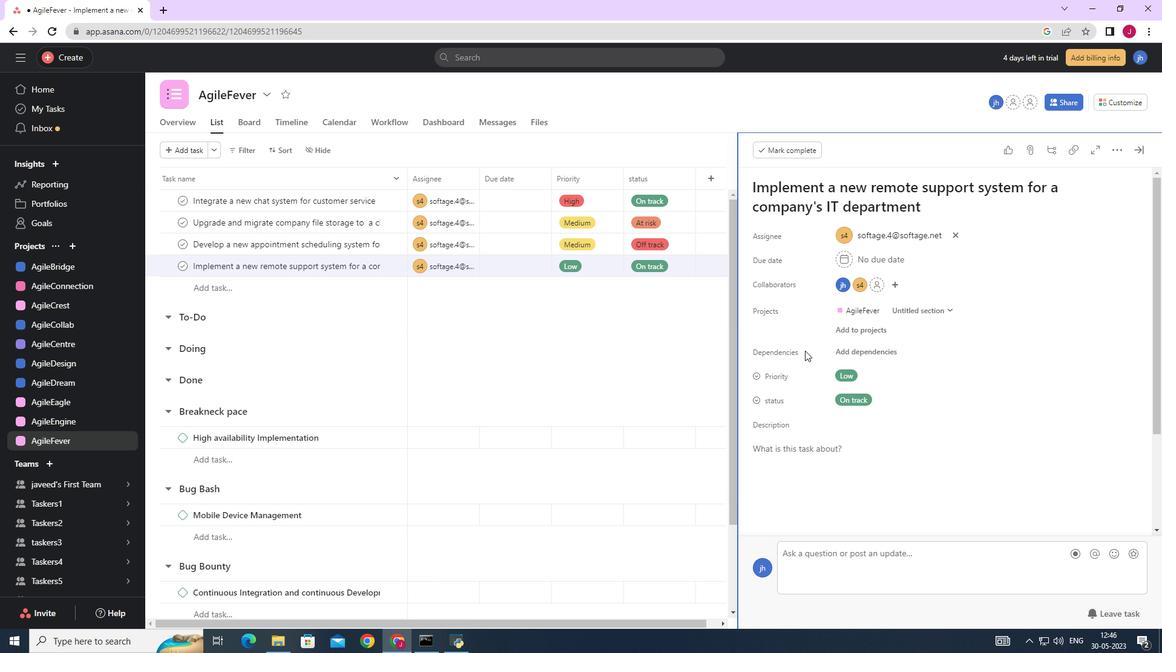 
Action: Mouse scrolled (844, 413) with delta (0, 0)
Screenshot: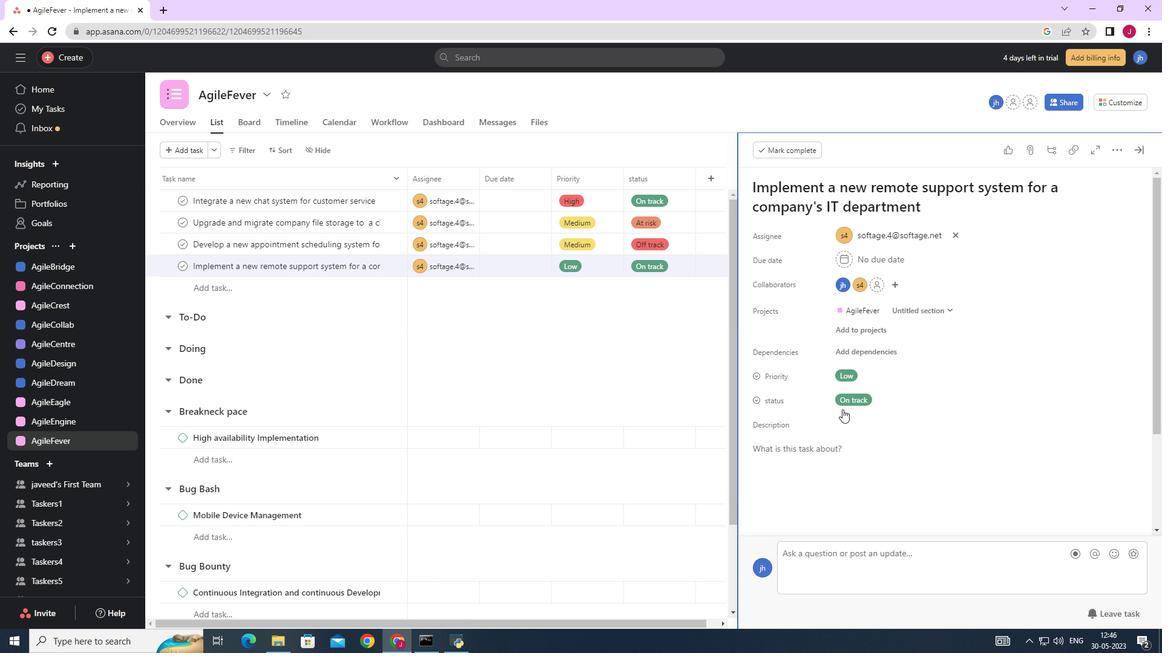 
Action: Mouse moved to (844, 414)
Screenshot: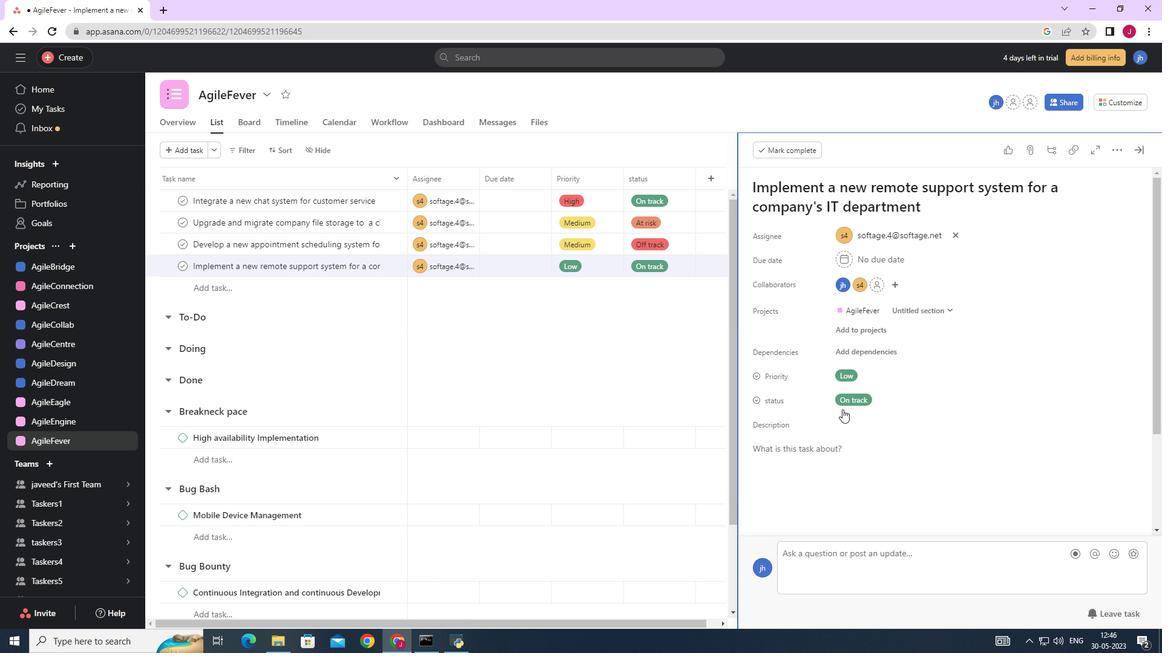 
Action: Mouse scrolled (844, 414) with delta (0, 0)
Screenshot: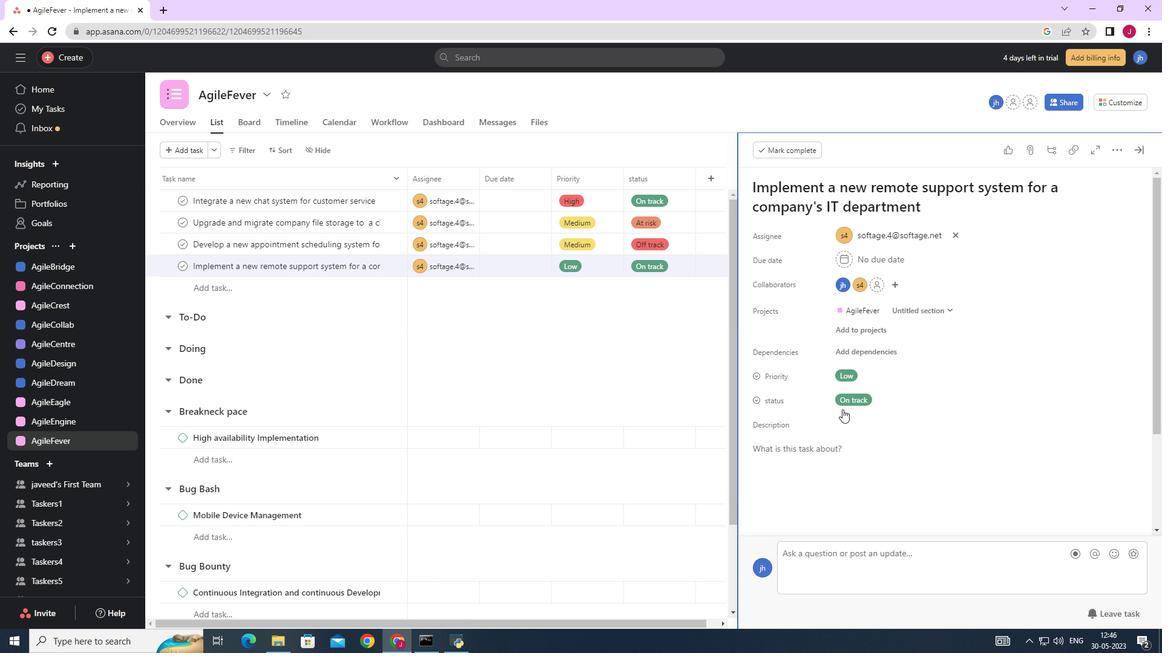 
Action: Mouse scrolled (844, 414) with delta (0, 0)
Screenshot: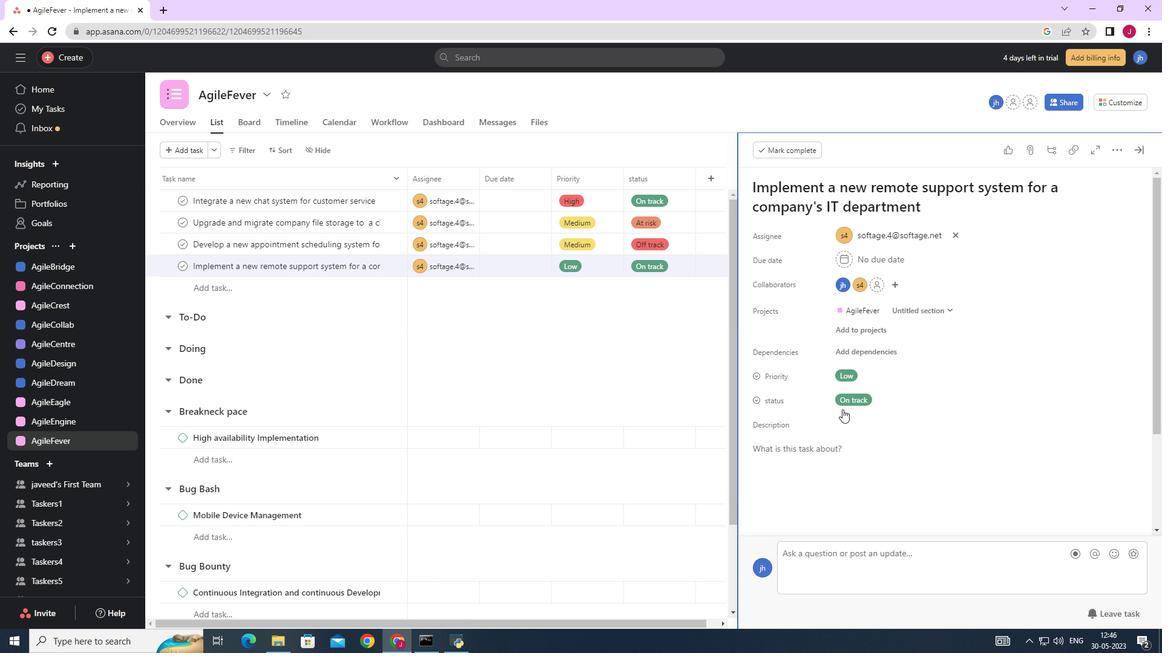 
Action: Mouse scrolled (844, 414) with delta (0, 0)
Screenshot: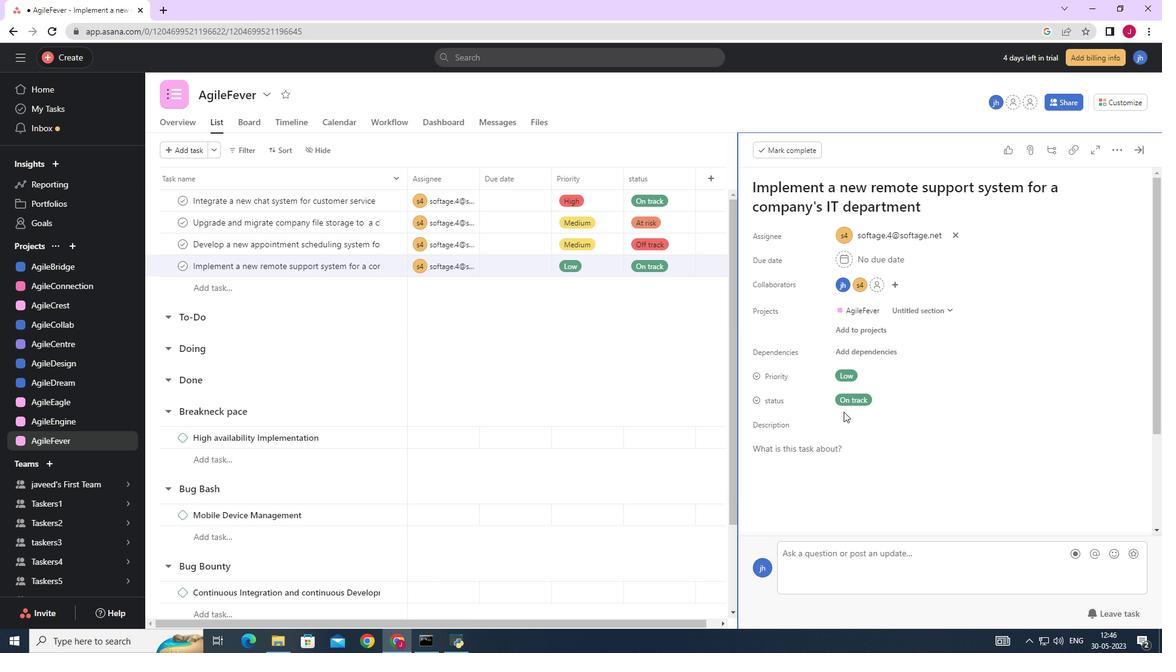 
Action: Mouse scrolled (844, 414) with delta (0, 0)
Screenshot: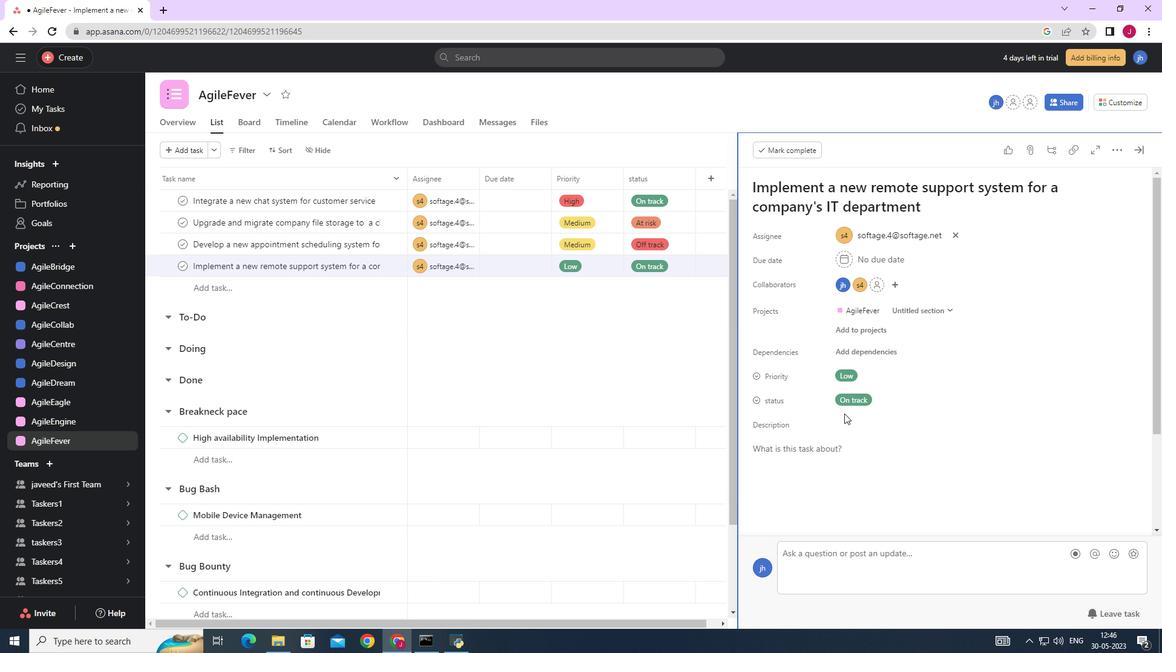 
Action: Mouse moved to (796, 436)
Screenshot: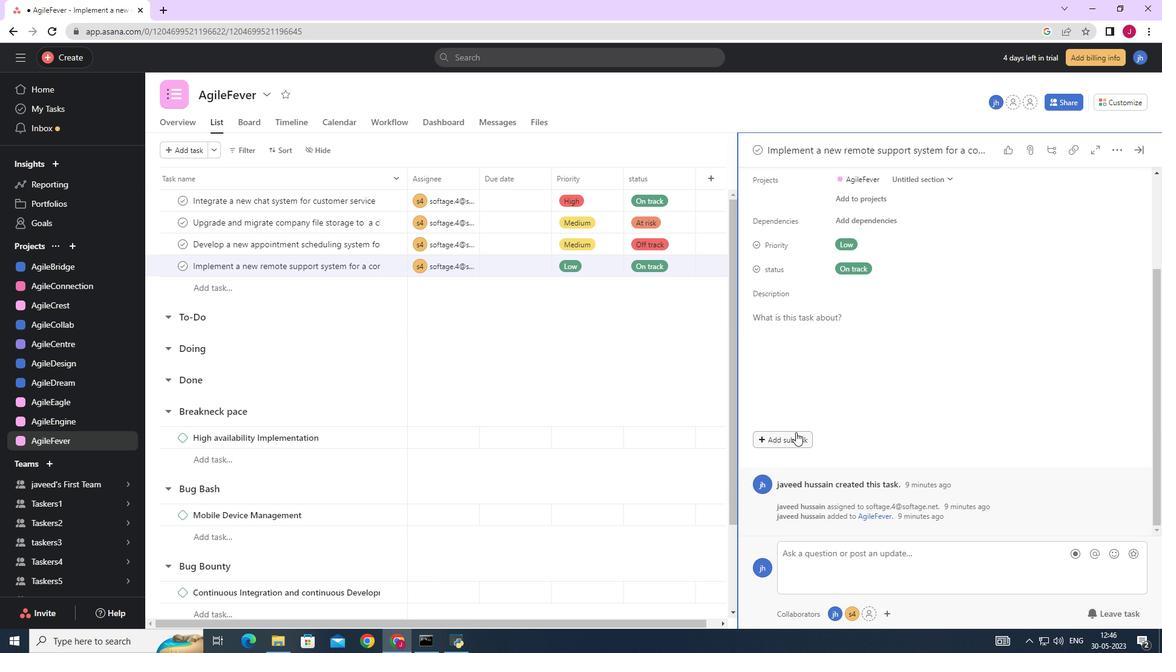 
Action: Mouse pressed left at (796, 436)
Screenshot: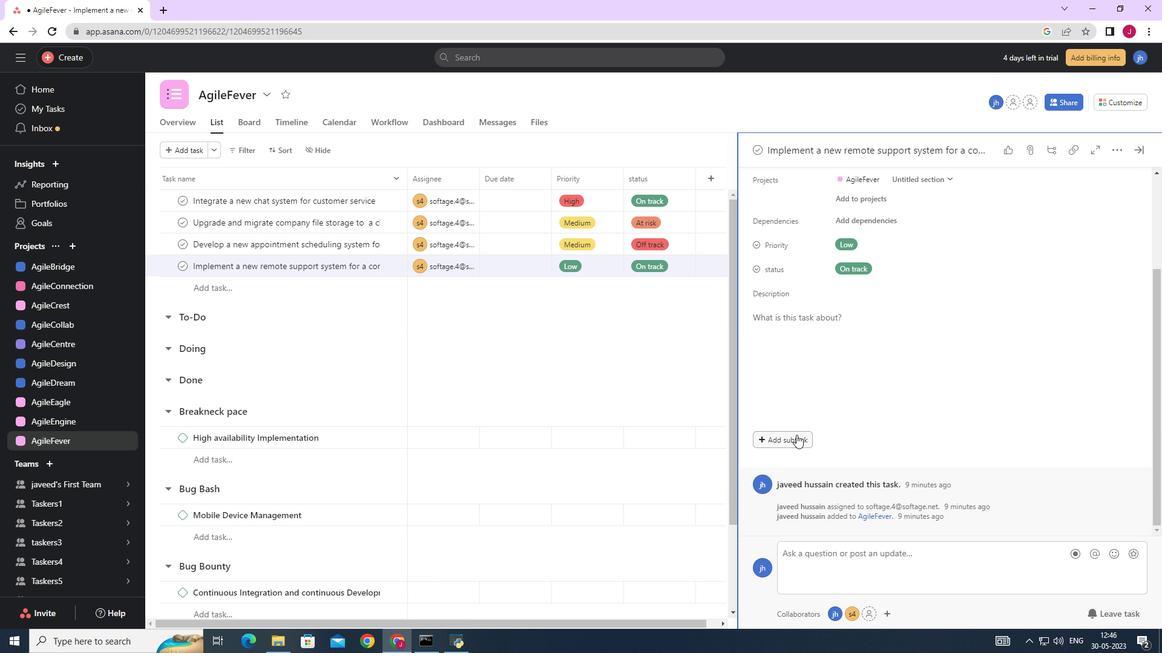 
Action: Mouse moved to (791, 416)
Screenshot: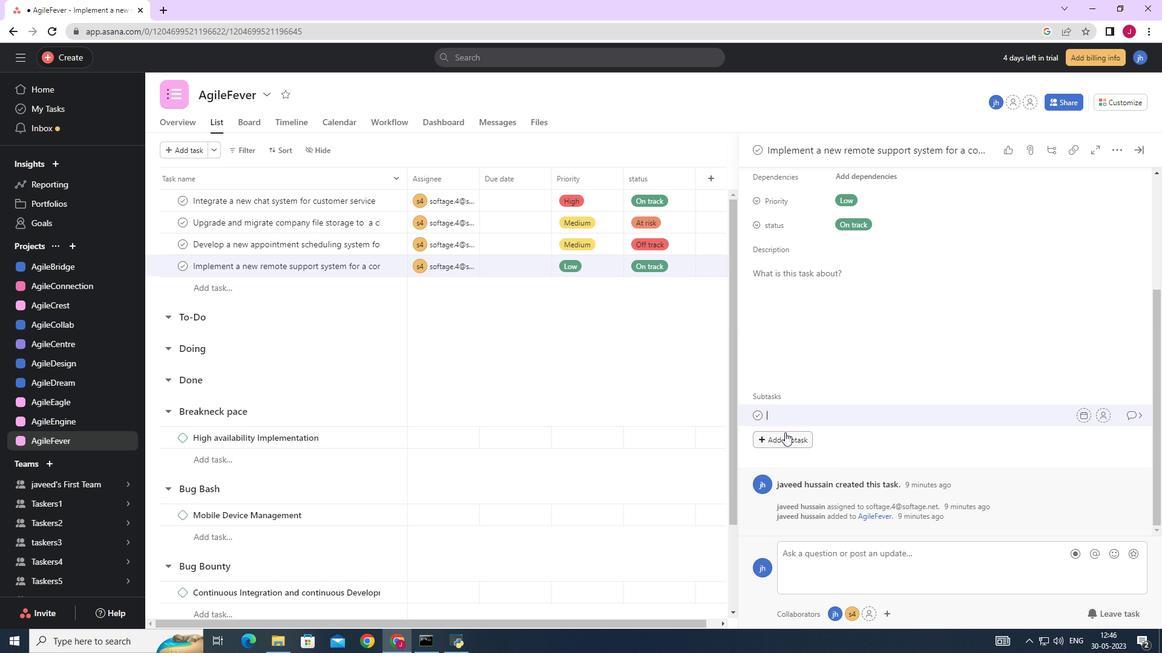 
Action: Key pressed <Key.caps_lock>G<Key.caps_lock>ather<Key.space>and<Key.space><Key.caps_lock>A<Key.caps_lock>nalyse<Key.space><Key.caps_lock>R<Key.caps_lock>equirements<Key.space>
Screenshot: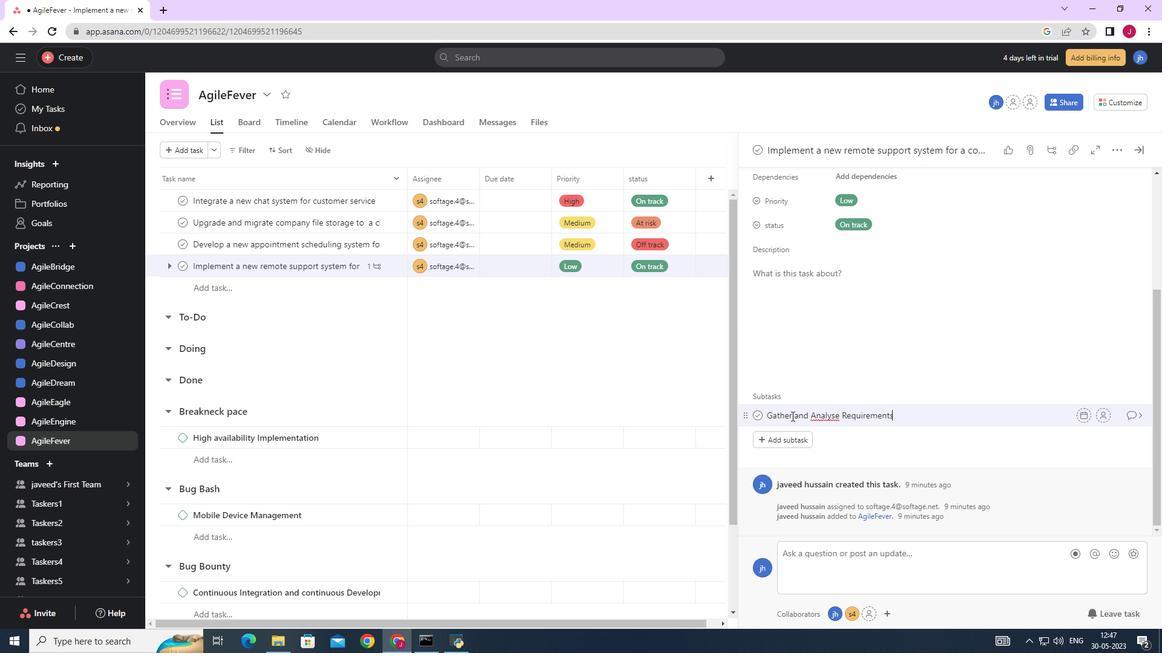 
Action: Mouse moved to (1101, 422)
Screenshot: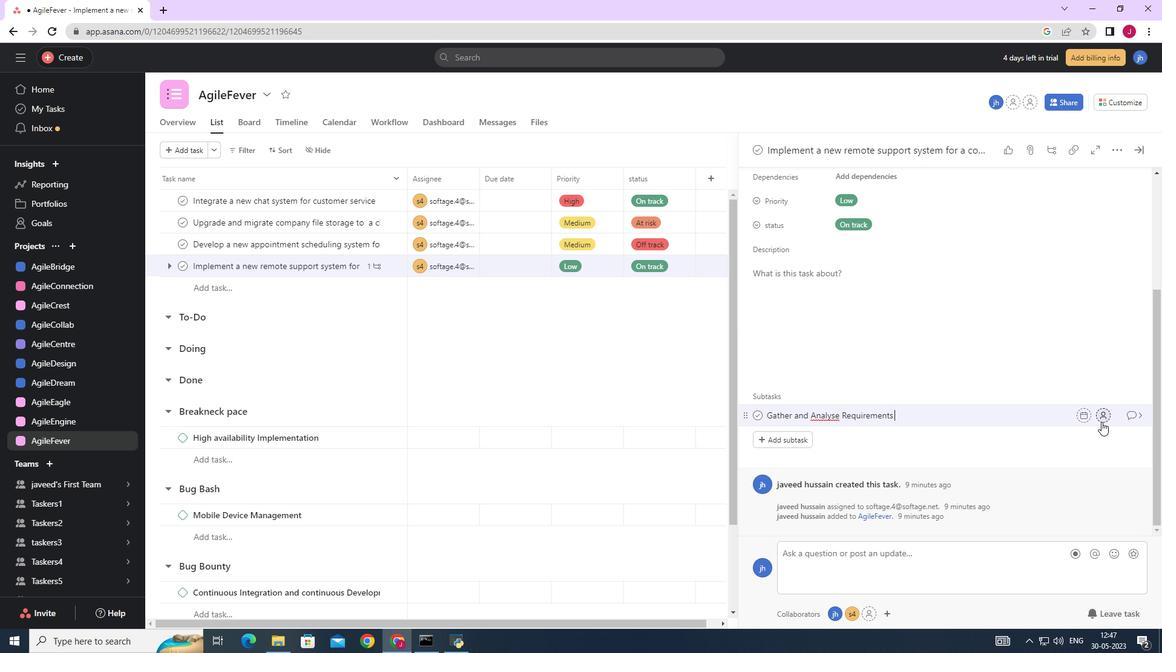 
Action: Mouse pressed left at (1101, 422)
Screenshot: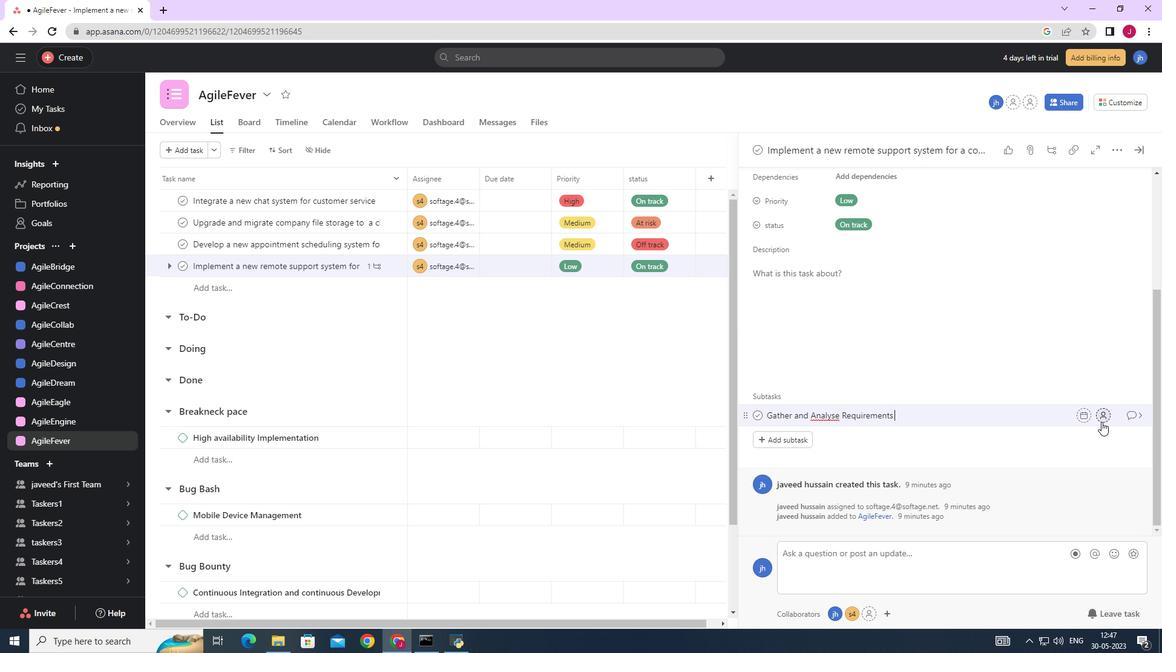 
Action: Mouse moved to (928, 461)
Screenshot: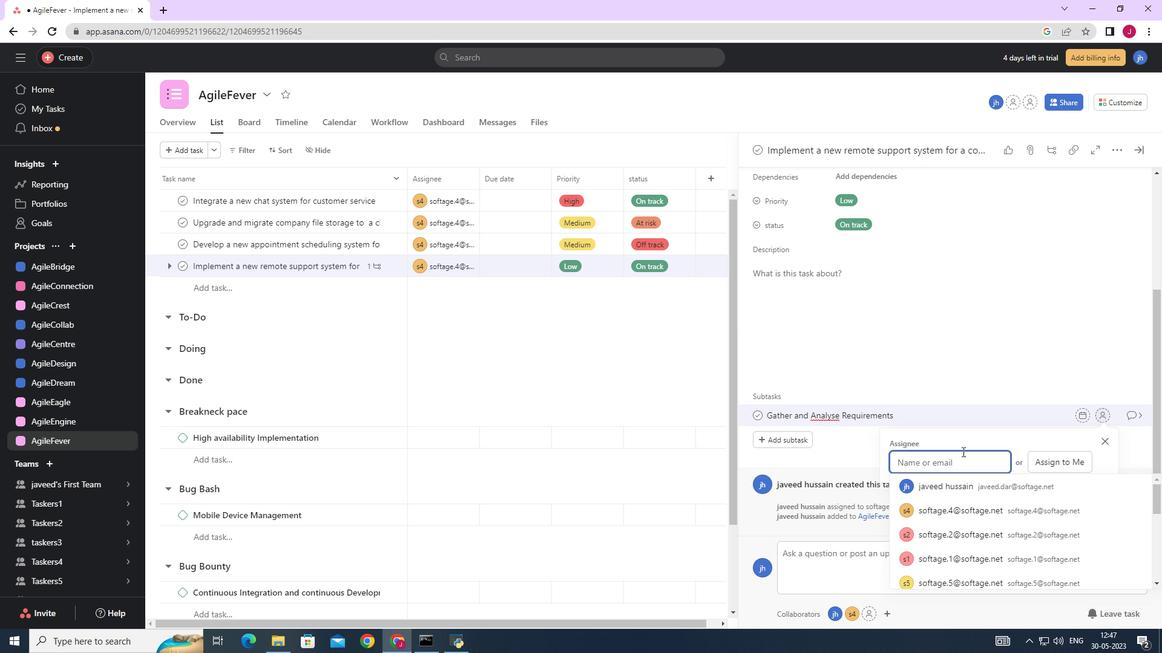 
Action: Key pressed softage.4
Screenshot: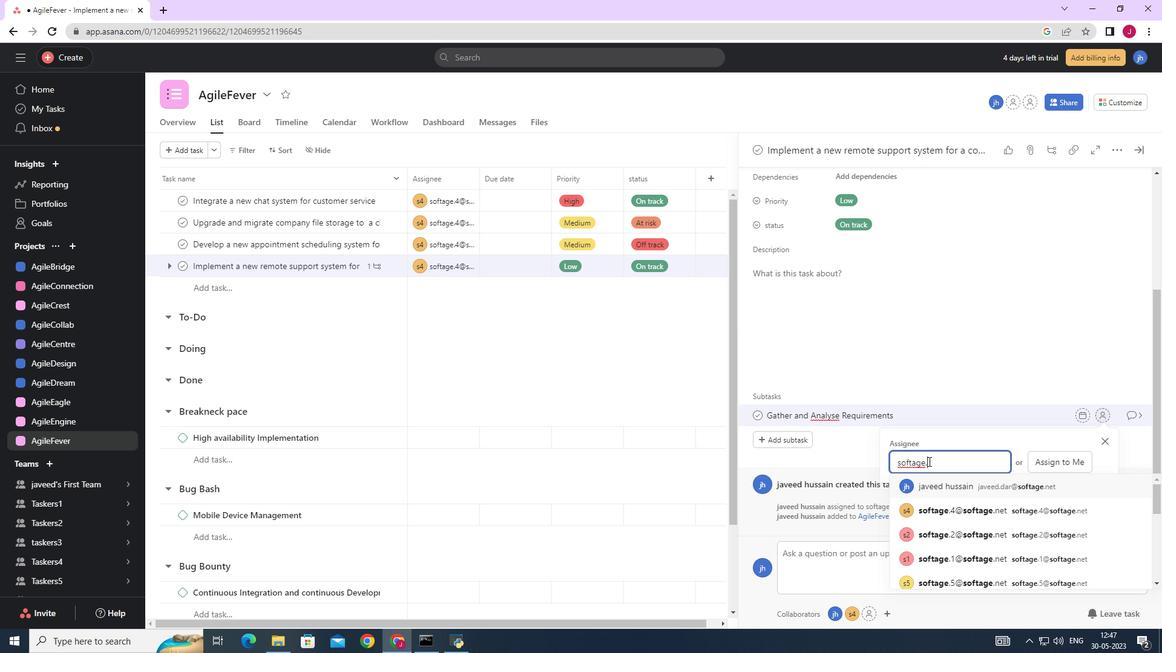 
Action: Mouse moved to (957, 486)
Screenshot: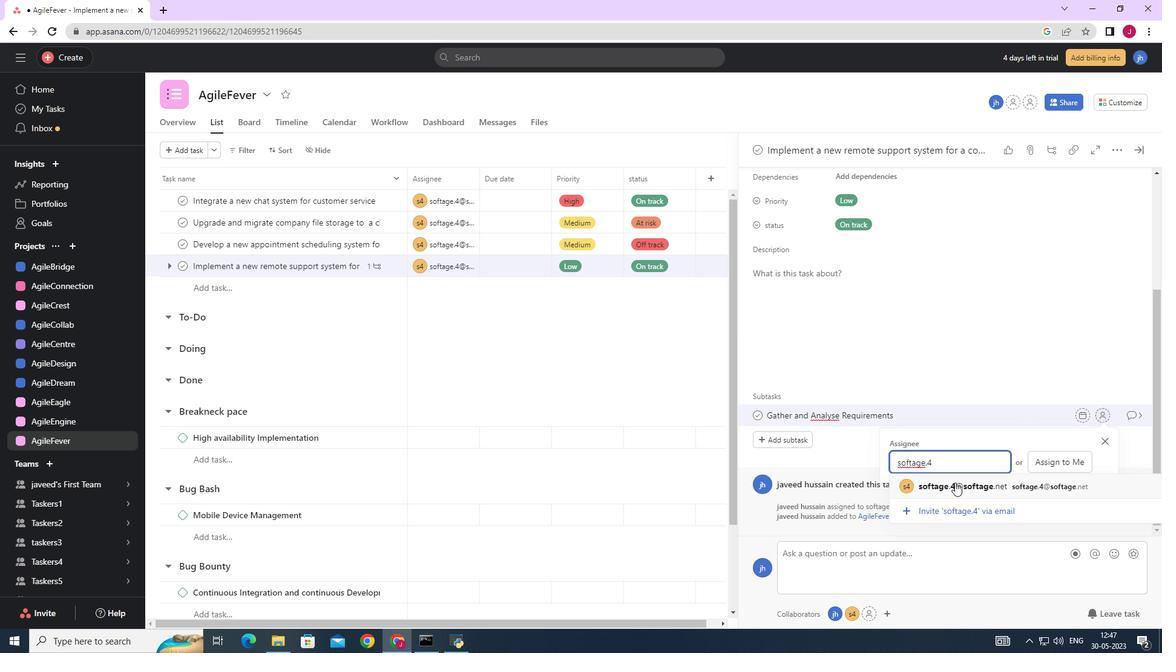 
Action: Mouse pressed left at (957, 486)
Screenshot: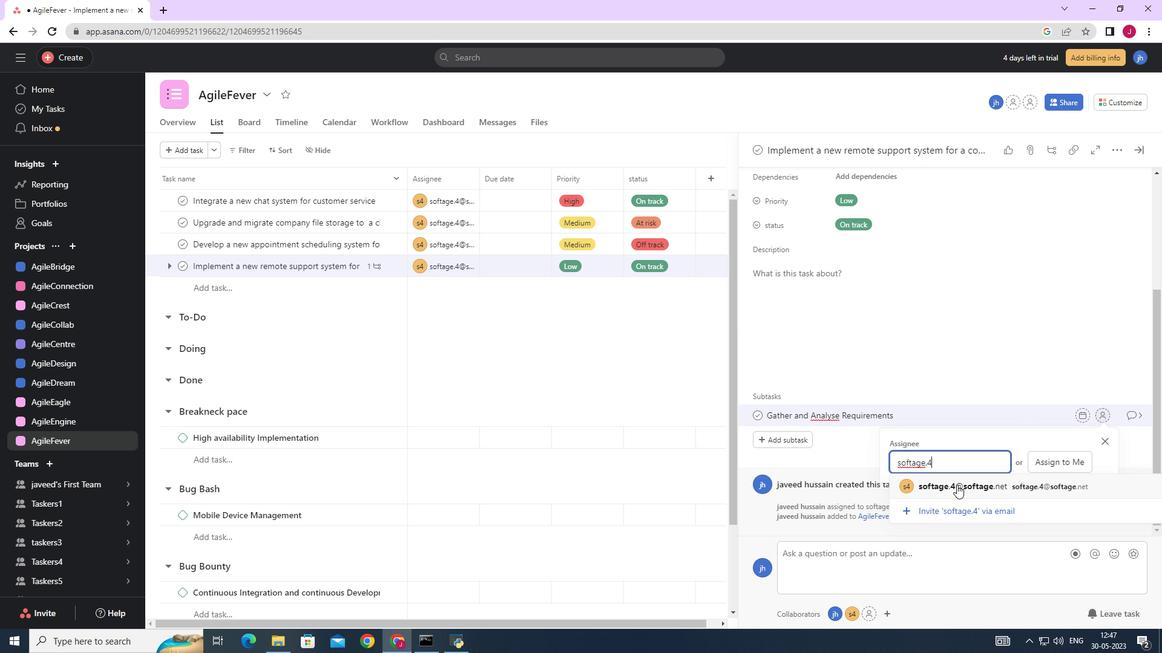 
Action: Mouse moved to (1133, 414)
Screenshot: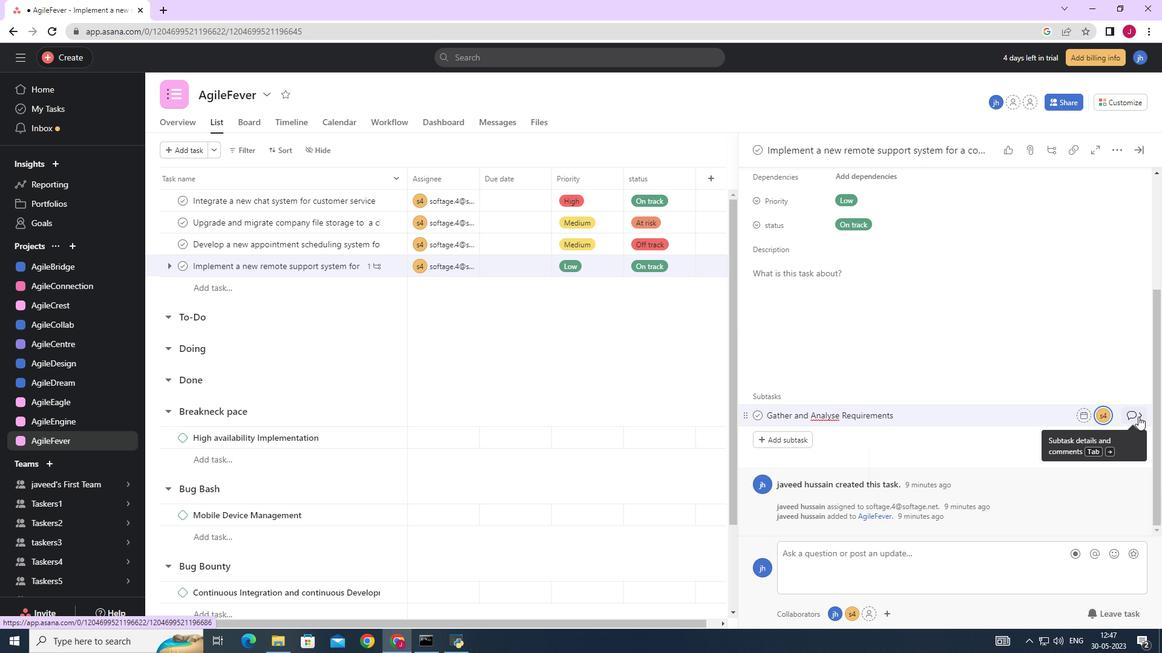 
Action: Mouse pressed left at (1133, 414)
Screenshot: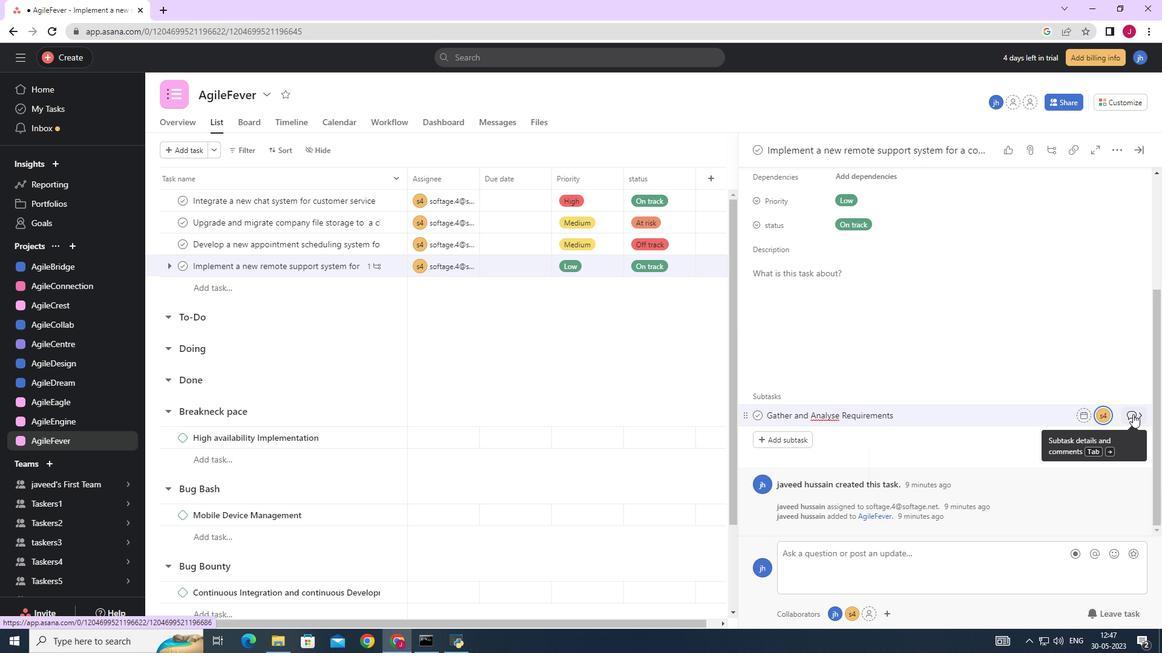 
Action: Mouse moved to (810, 352)
Screenshot: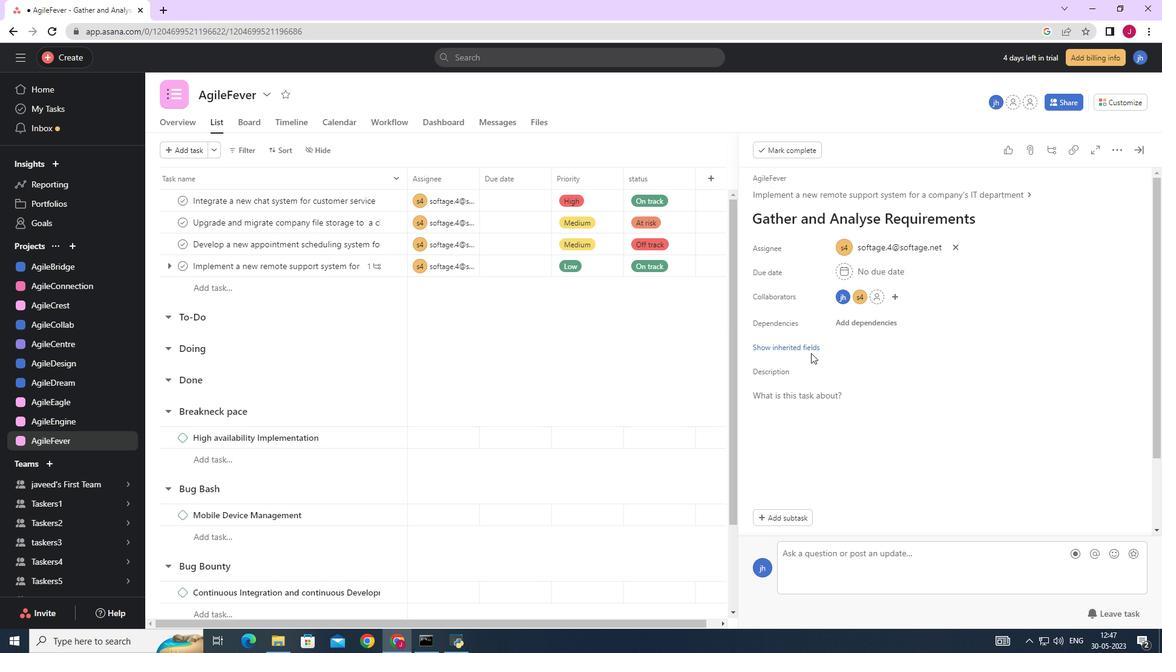 
Action: Mouse pressed left at (810, 352)
Screenshot: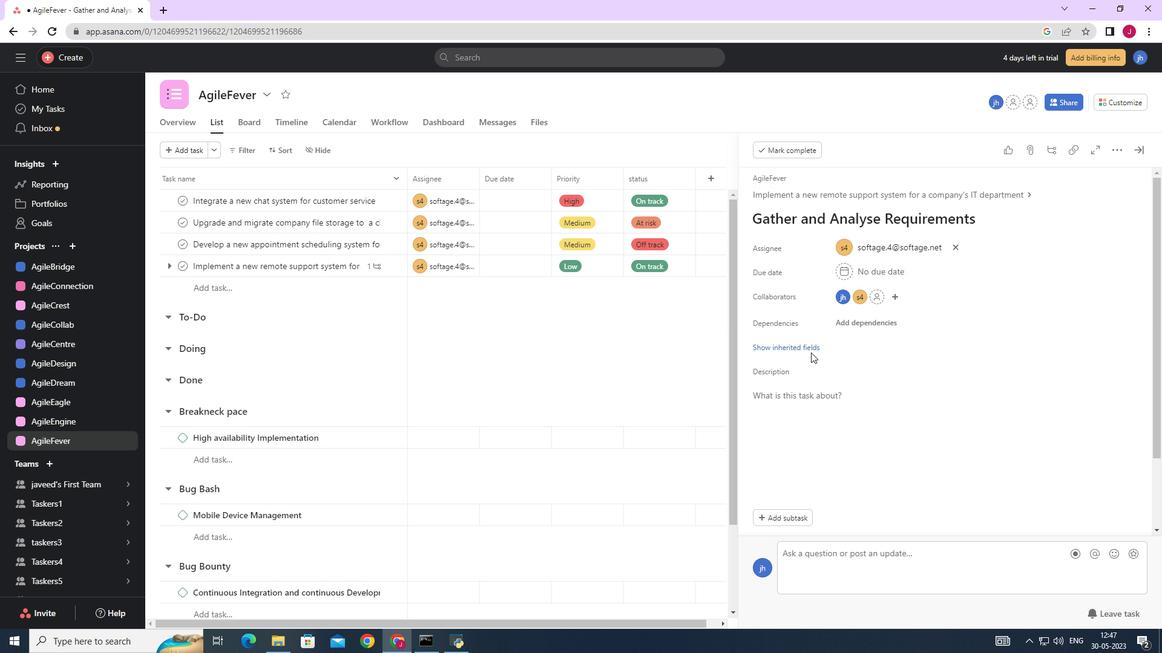 
Action: Mouse moved to (833, 372)
Screenshot: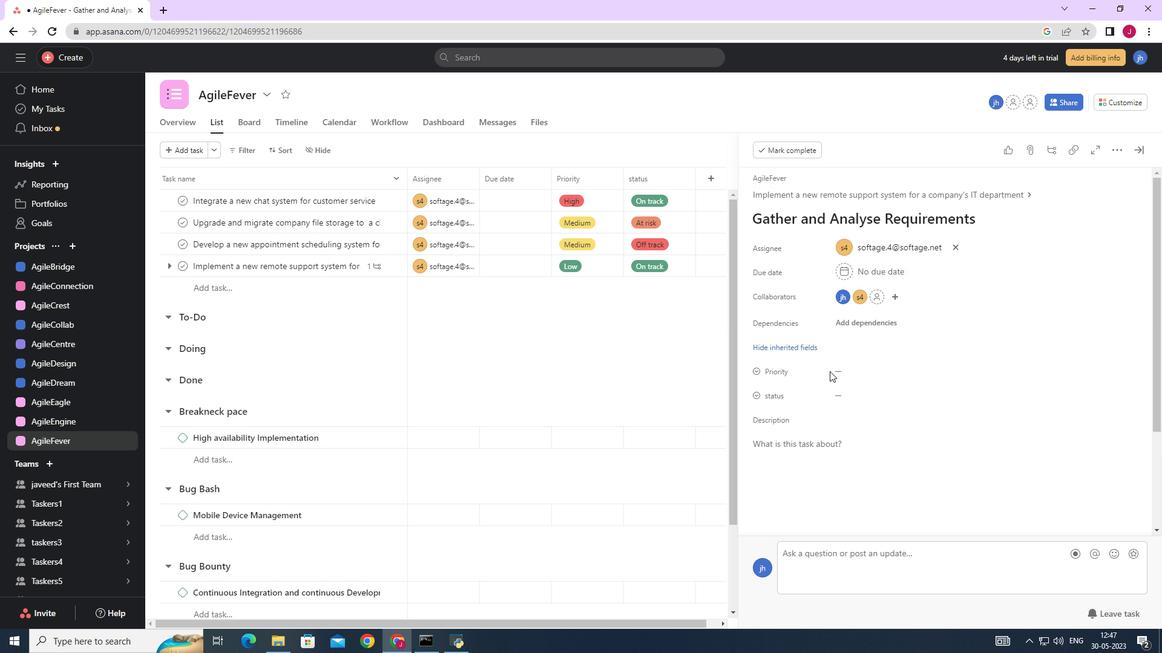 
Action: Mouse pressed left at (833, 372)
Screenshot: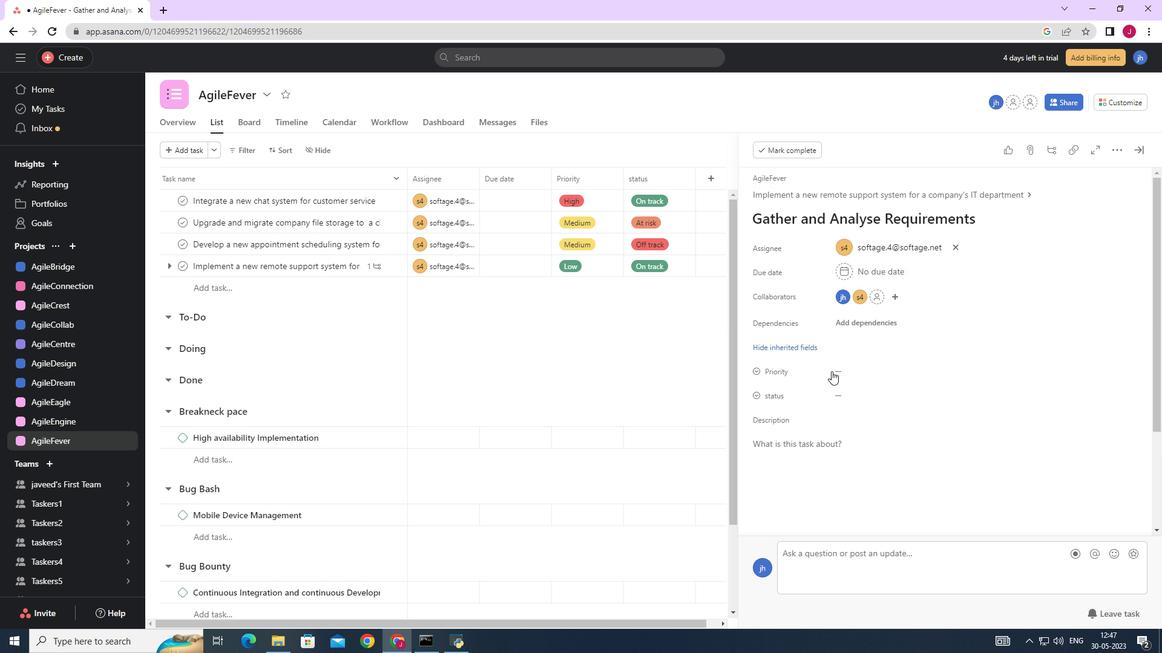 
Action: Mouse moved to (868, 409)
Screenshot: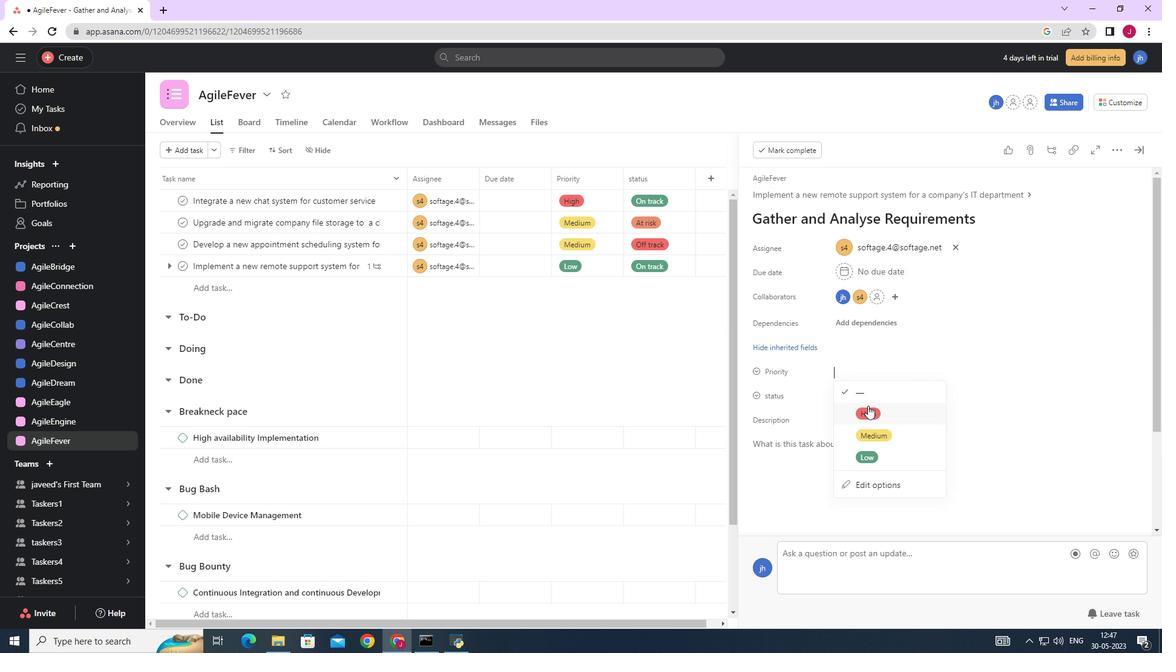 
Action: Mouse pressed left at (868, 409)
Screenshot: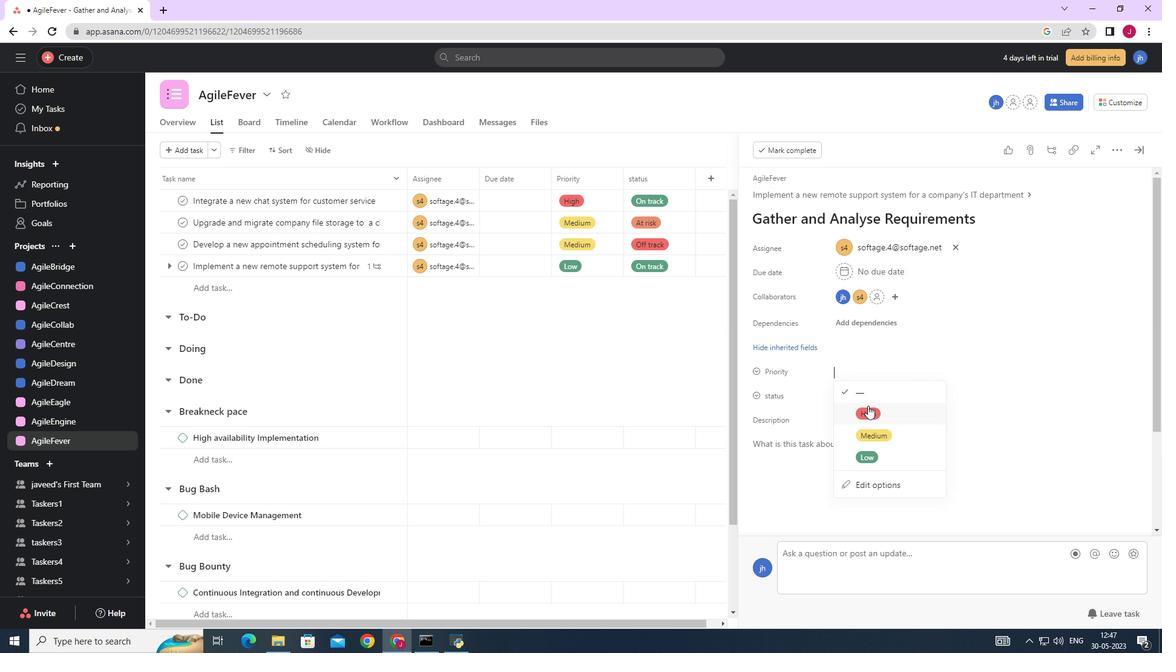 
Action: Mouse moved to (841, 392)
Screenshot: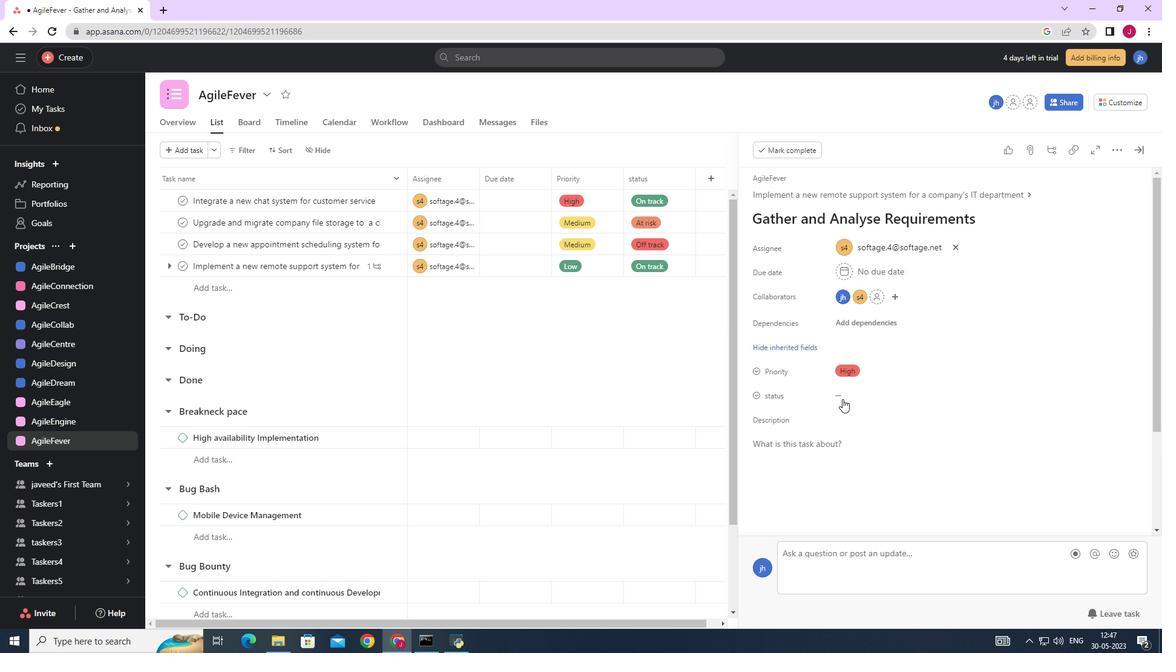 
Action: Mouse pressed left at (841, 392)
Screenshot: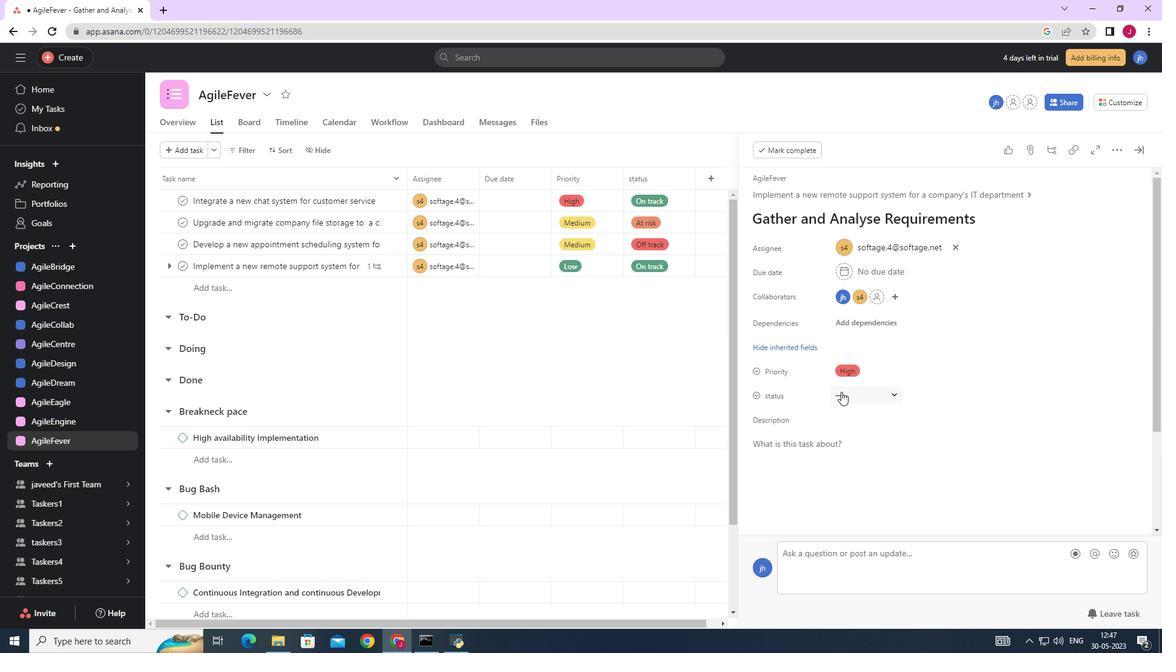 
Action: Mouse moved to (868, 463)
Screenshot: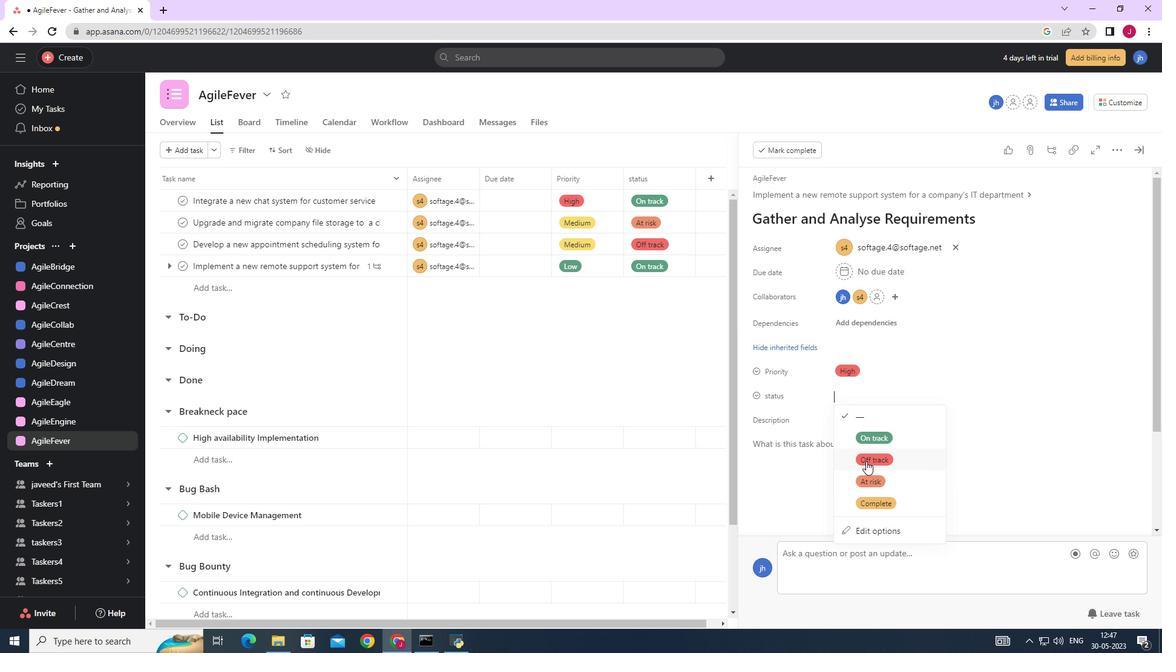 
Action: Mouse pressed left at (868, 463)
Screenshot: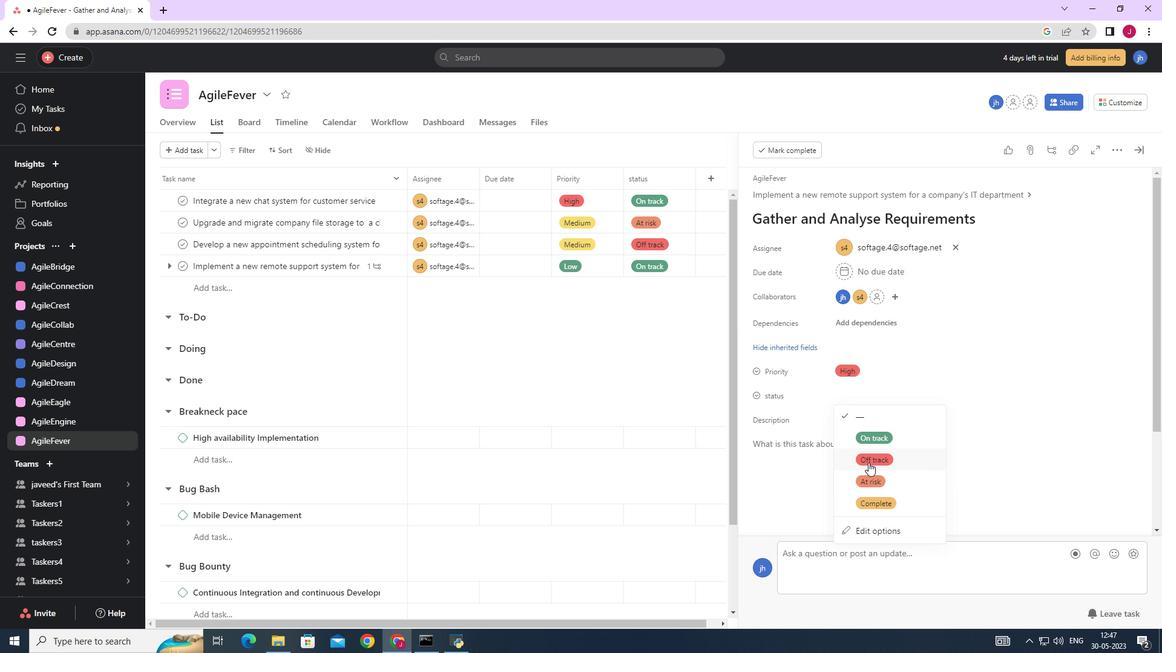 
Action: Mouse moved to (1135, 149)
Screenshot: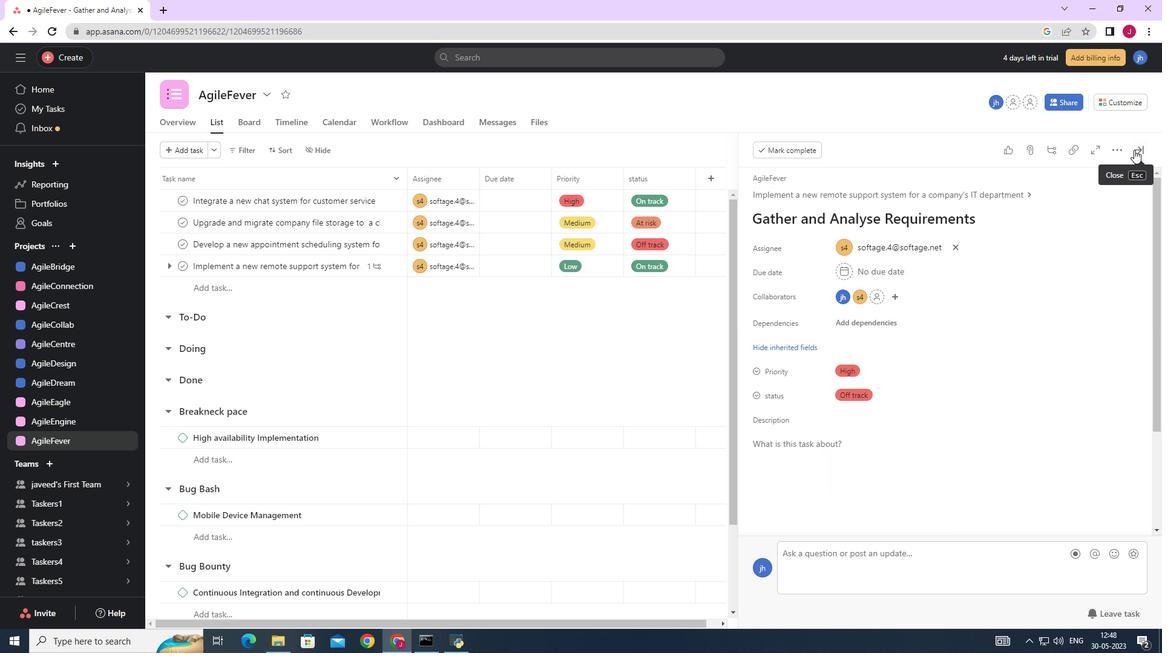 
Action: Mouse pressed left at (1135, 149)
Screenshot: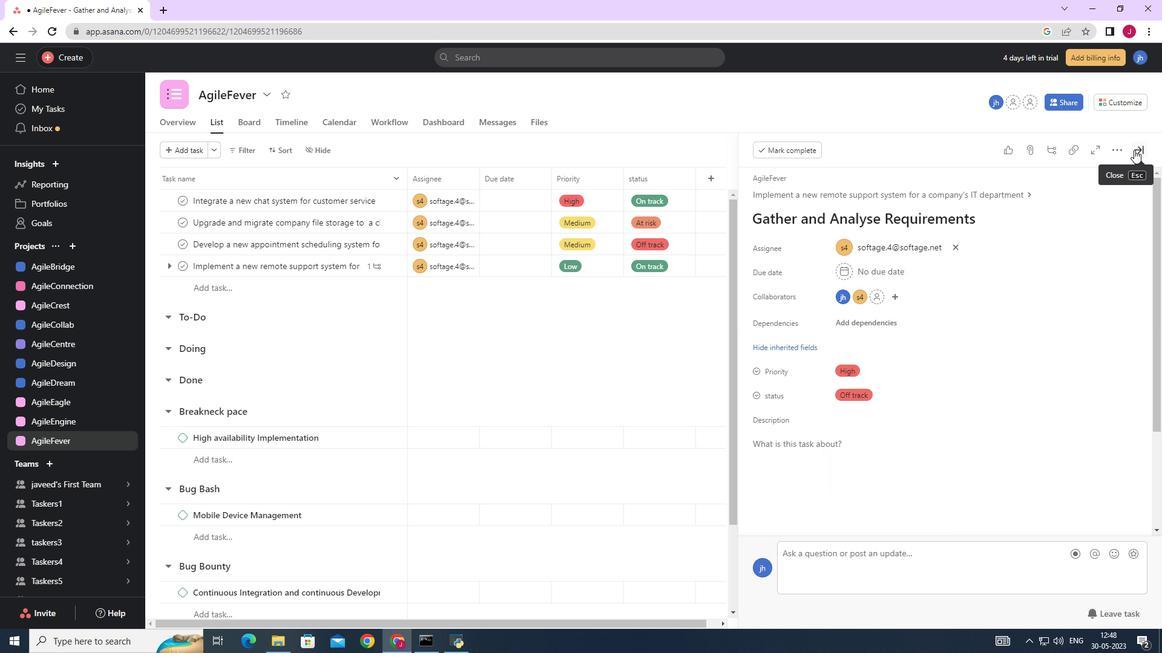 
Action: Mouse moved to (1124, 150)
Screenshot: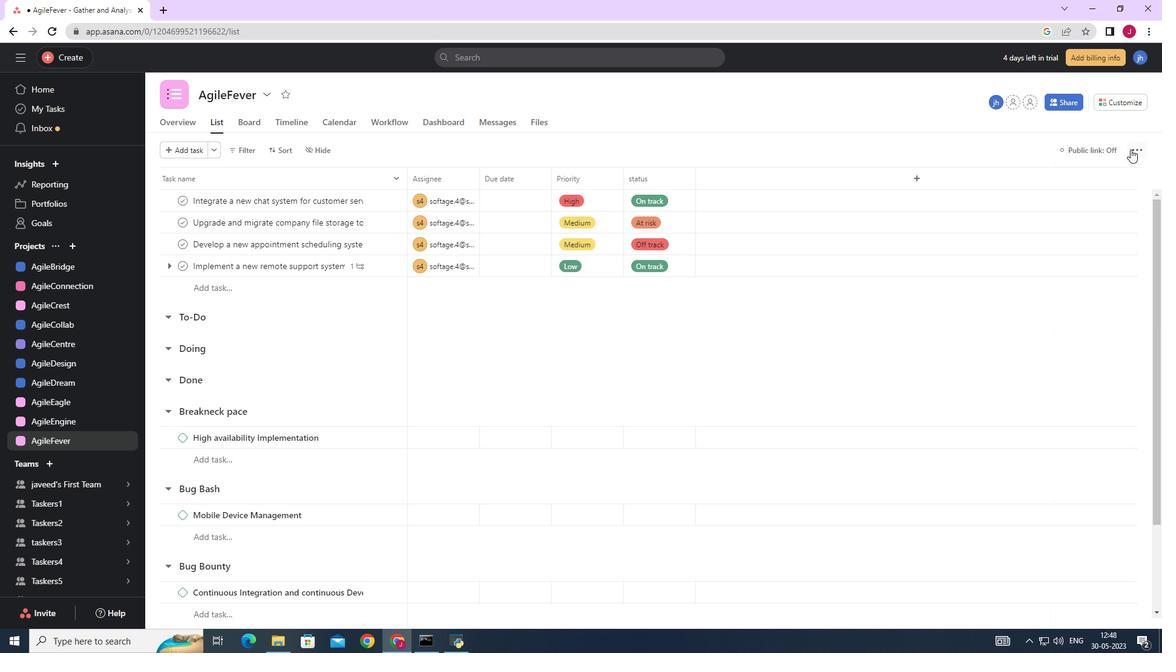 
